 Task: Create new contact,   with mail id: 'EleanorGreen@Guerrillamail.com', first name: 'Eleanor', Last name: 'Green', Job Title: Network Administrator, Phone number (801) 555-1234. Change life cycle stage to  'Lead' and lead status to 'New'. Add new company to the associated contact: www.phillips66.com and type: Prospect. Logged in from softage.6@softage.net
Action: Mouse moved to (101, 81)
Screenshot: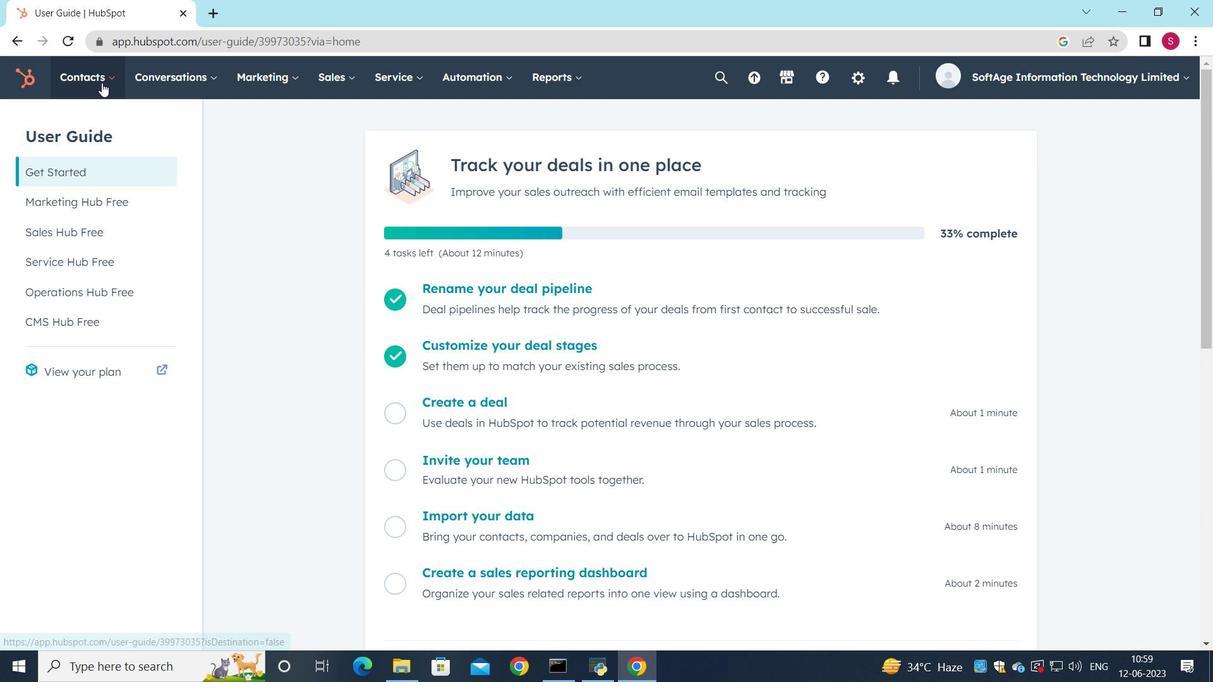 
Action: Mouse pressed left at (101, 81)
Screenshot: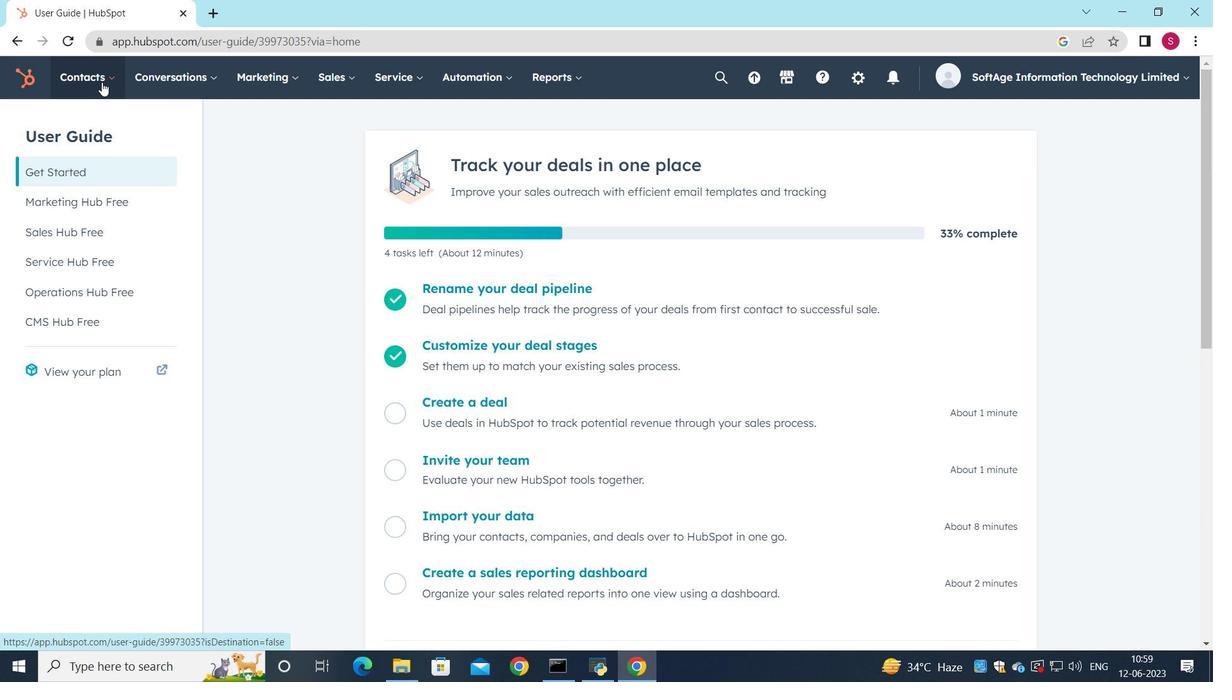
Action: Mouse moved to (115, 126)
Screenshot: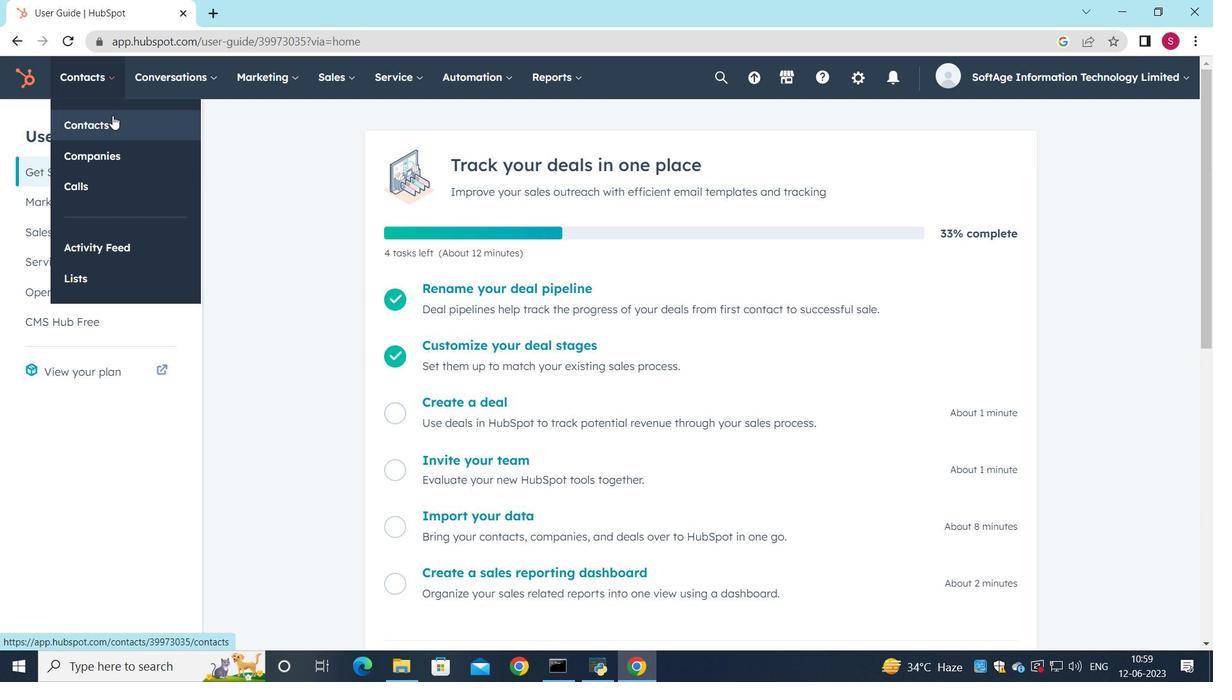 
Action: Mouse pressed left at (115, 126)
Screenshot: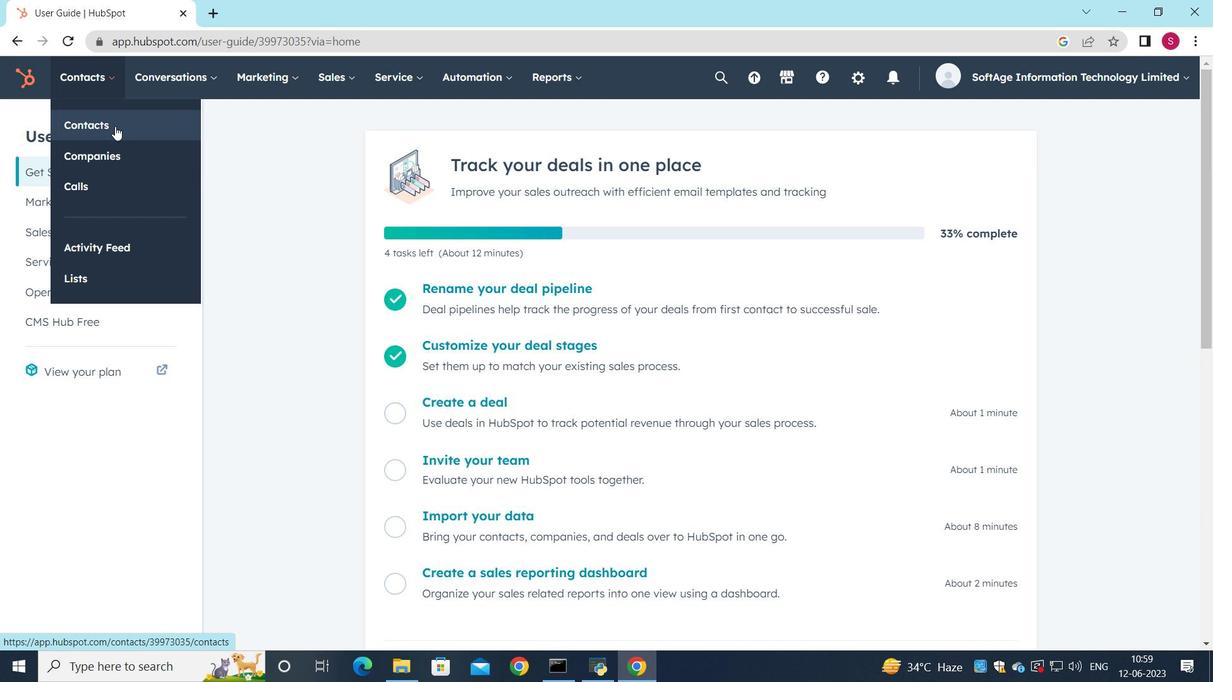 
Action: Mouse moved to (1103, 128)
Screenshot: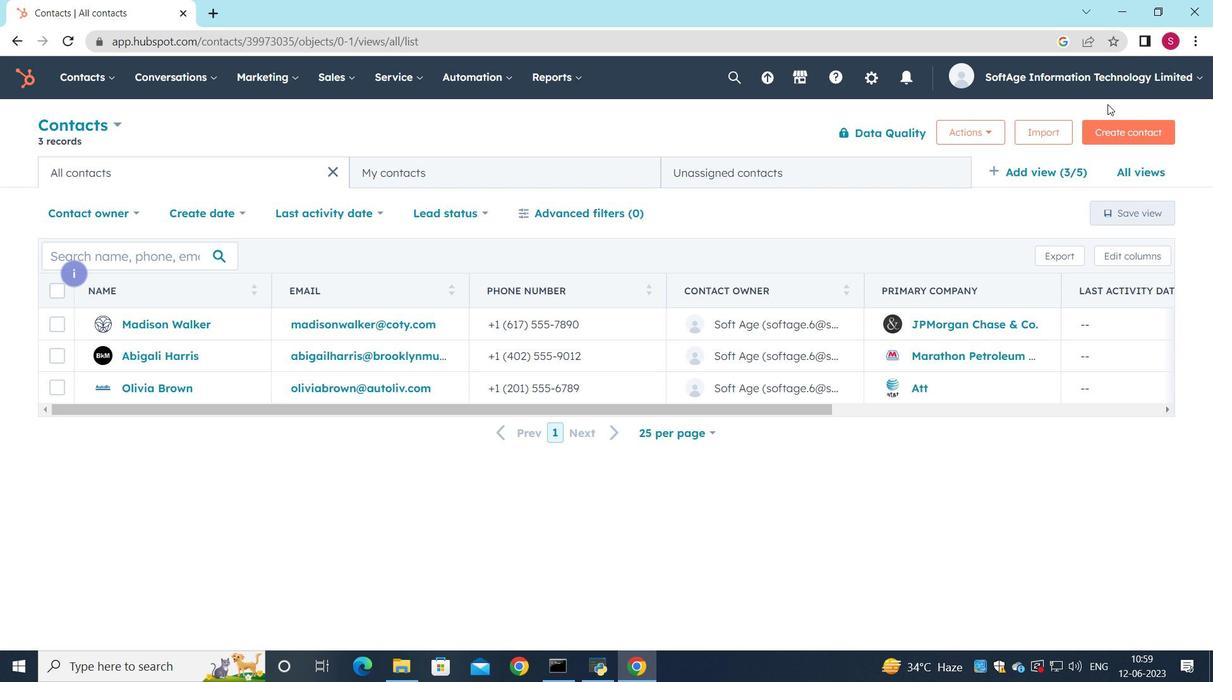 
Action: Mouse pressed left at (1103, 128)
Screenshot: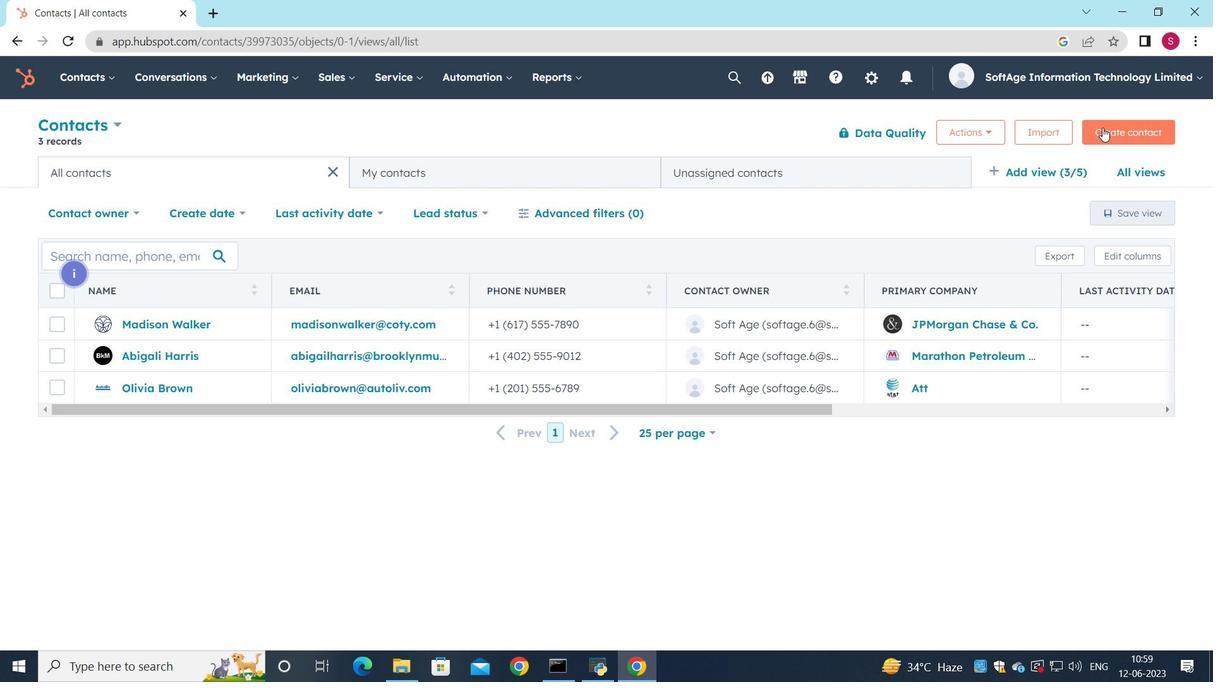 
Action: Mouse moved to (936, 208)
Screenshot: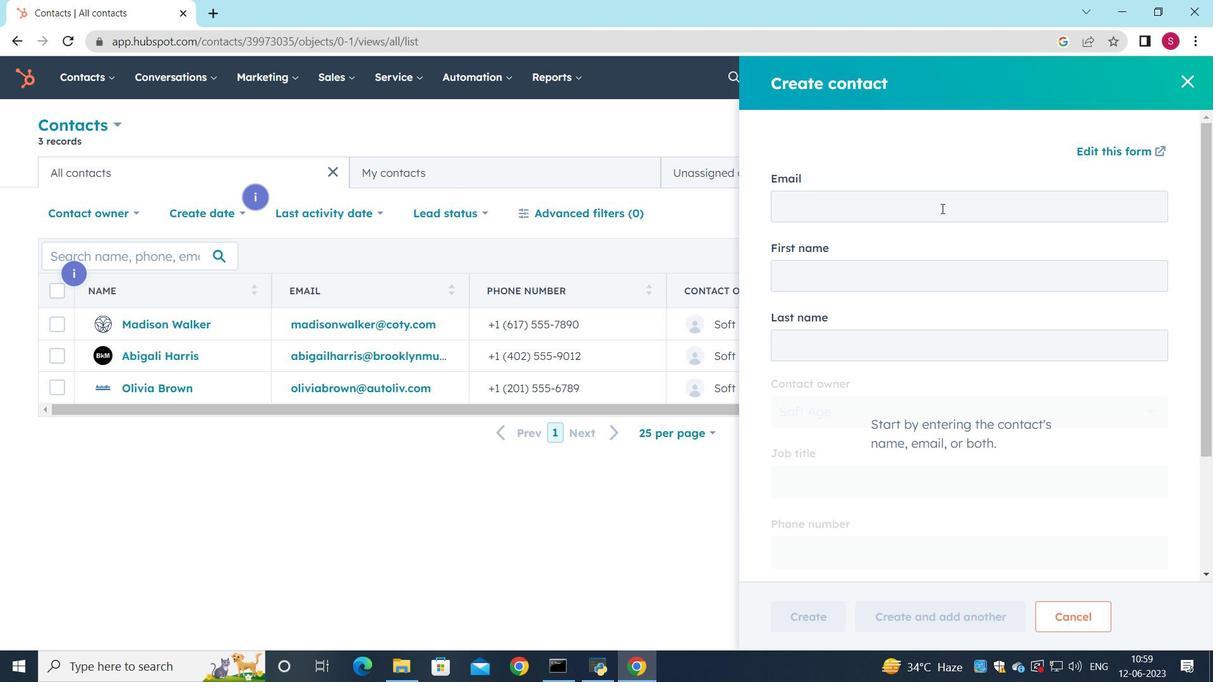 
Action: Mouse pressed left at (936, 208)
Screenshot: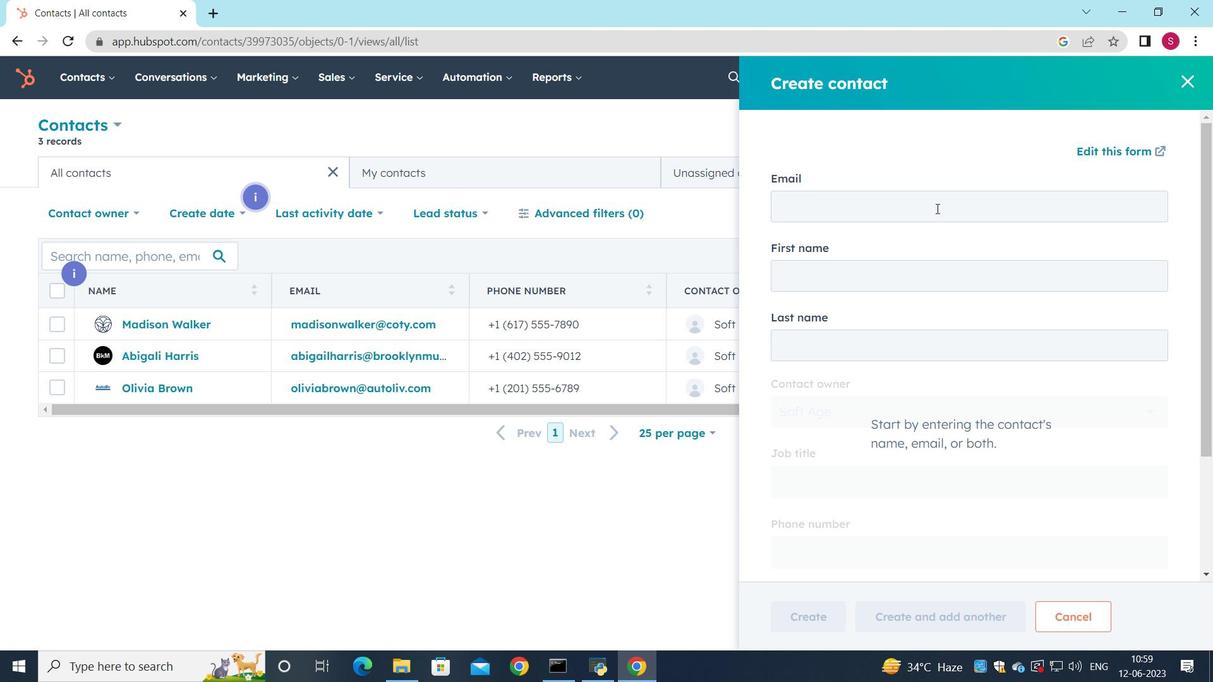 
Action: Key pressed <Key.shift><Key.shift><Key.shift><Key.shift>Eleanor<Key.shift><Key.shift><Key.shift><Key.shift>Green<Key.shift><Key.shift><Key.shift><Key.shift><Key.shift><Key.shift><Key.shift><Key.shift><Key.shift><Key.shift><Key.shift><Key.shift>@<Key.shift>Guerillamail.com
Screenshot: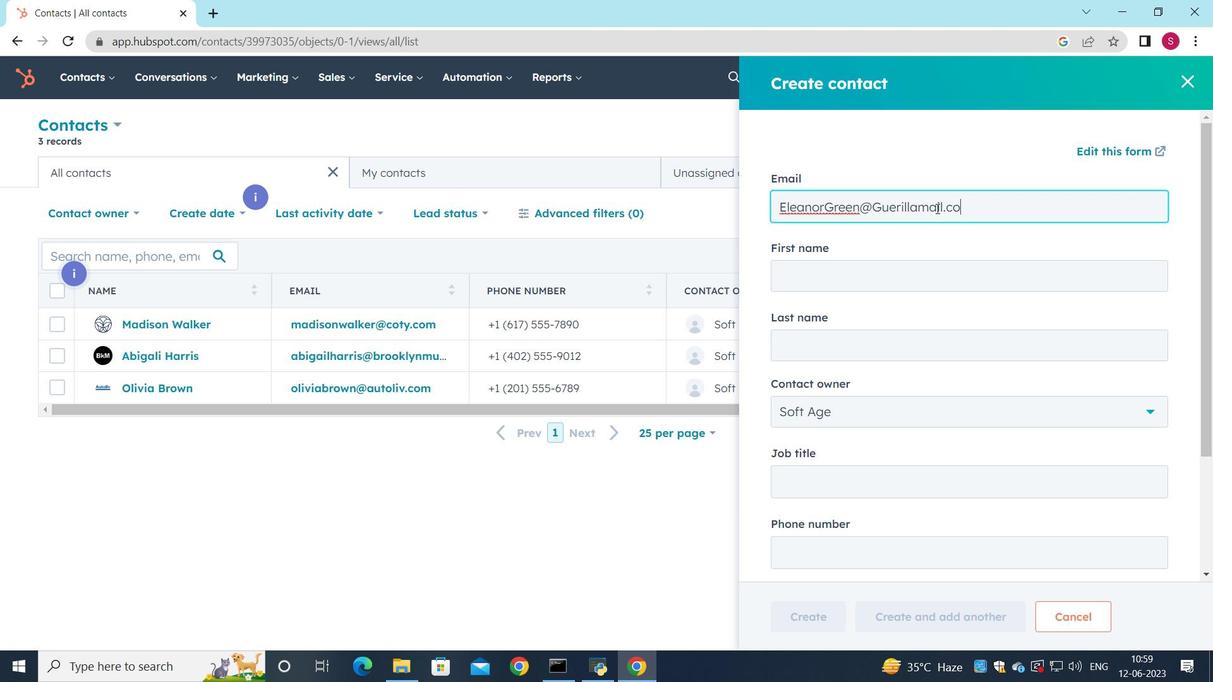 
Action: Mouse moved to (880, 275)
Screenshot: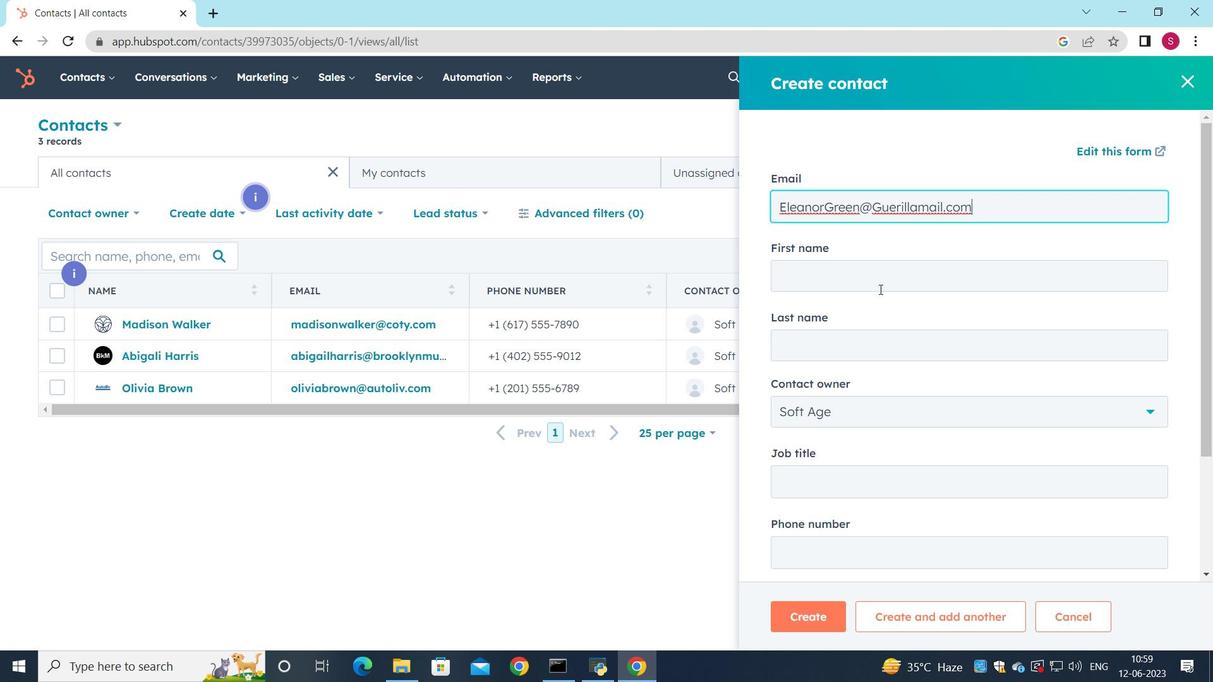 
Action: Mouse pressed left at (880, 275)
Screenshot: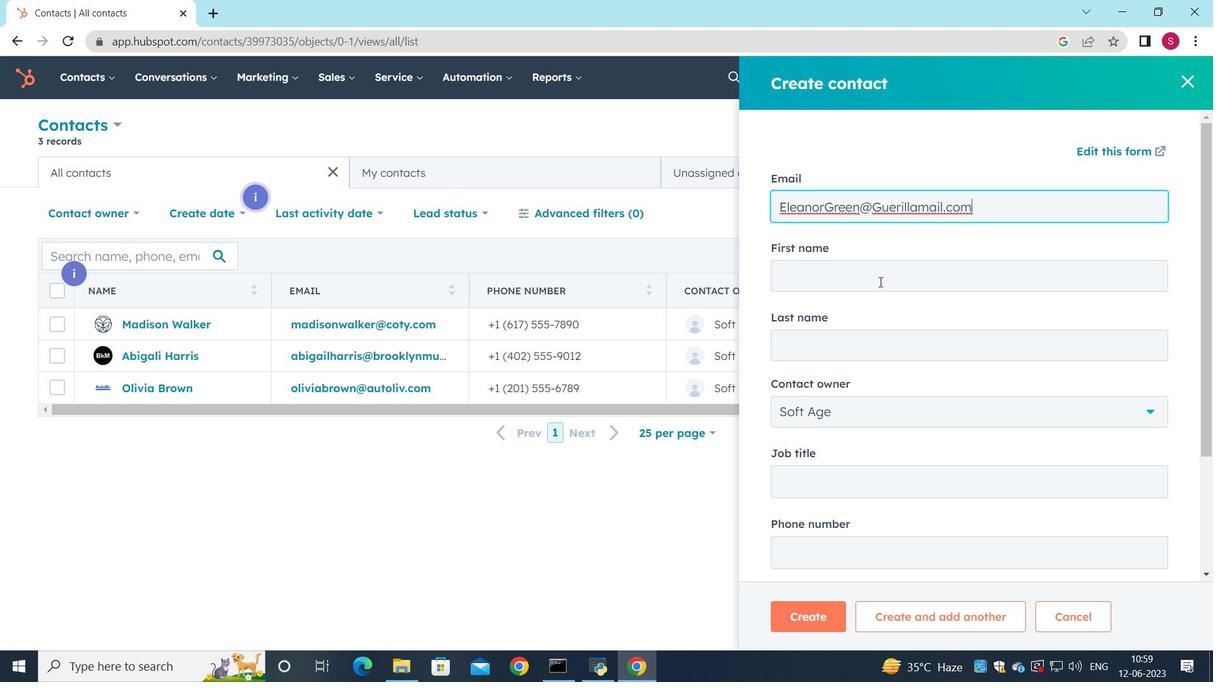 
Action: Key pressed <Key.shift><Key.shift><Key.shift>Eleanor<Key.shift>Green<Key.backspace><Key.backspace><Key.backspace><Key.backspace><Key.backspace>
Screenshot: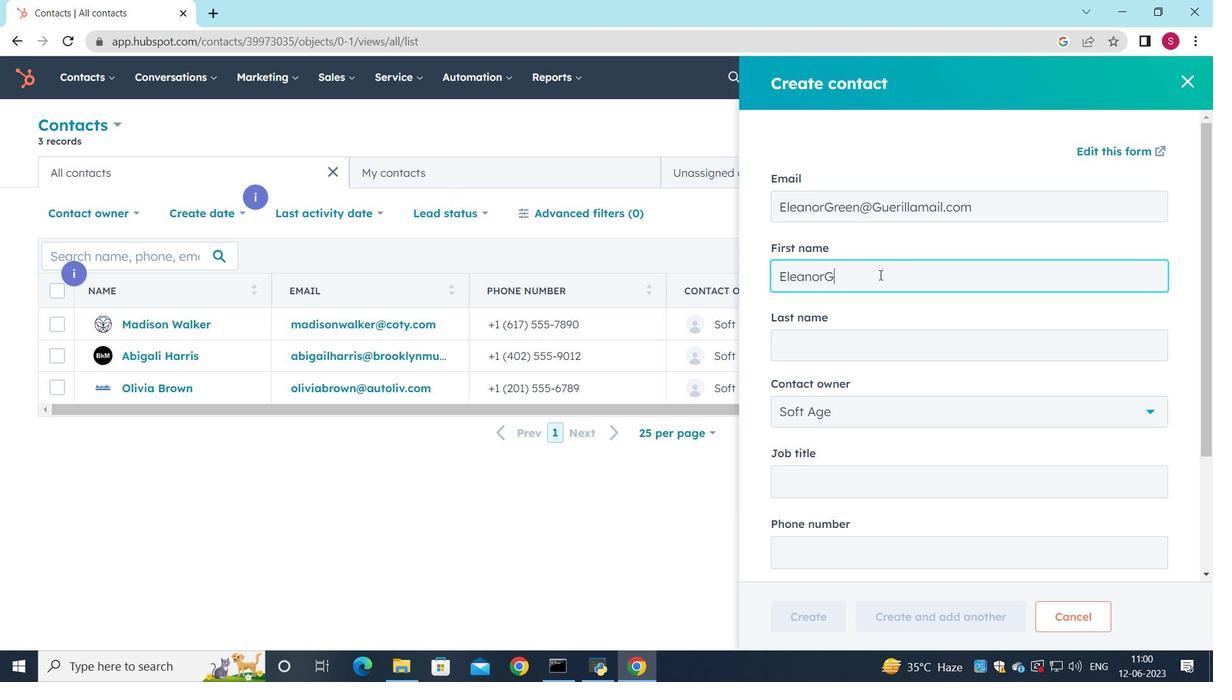 
Action: Mouse moved to (837, 338)
Screenshot: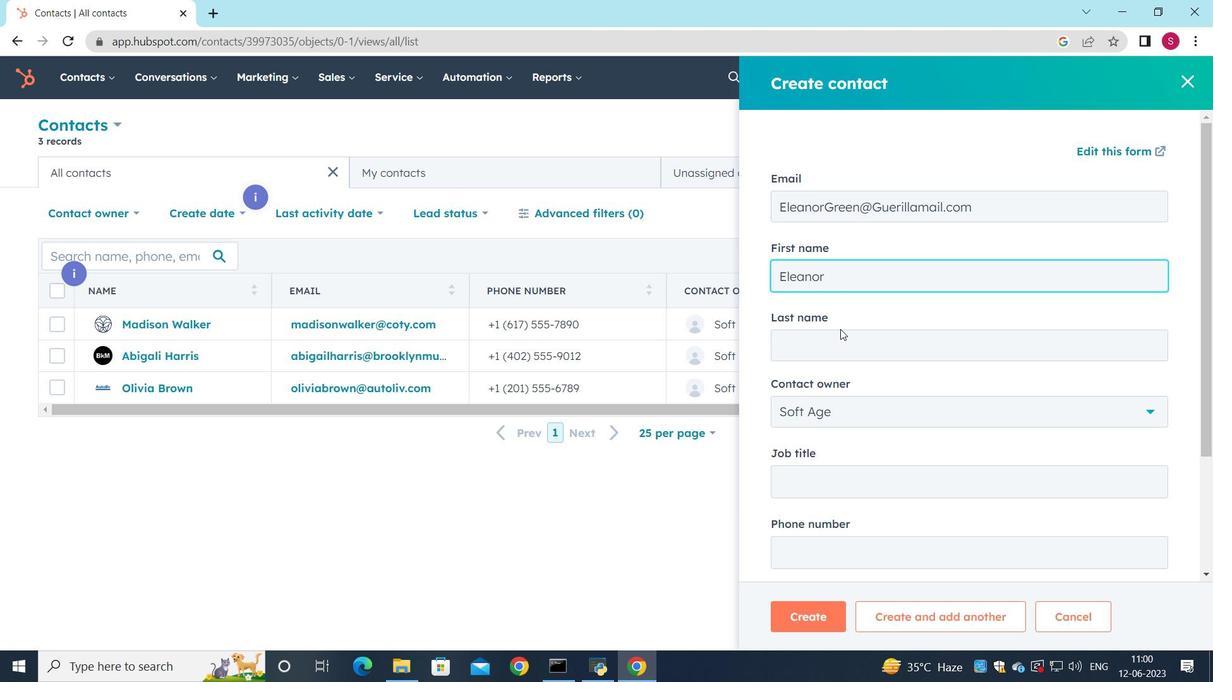 
Action: Mouse pressed left at (837, 338)
Screenshot: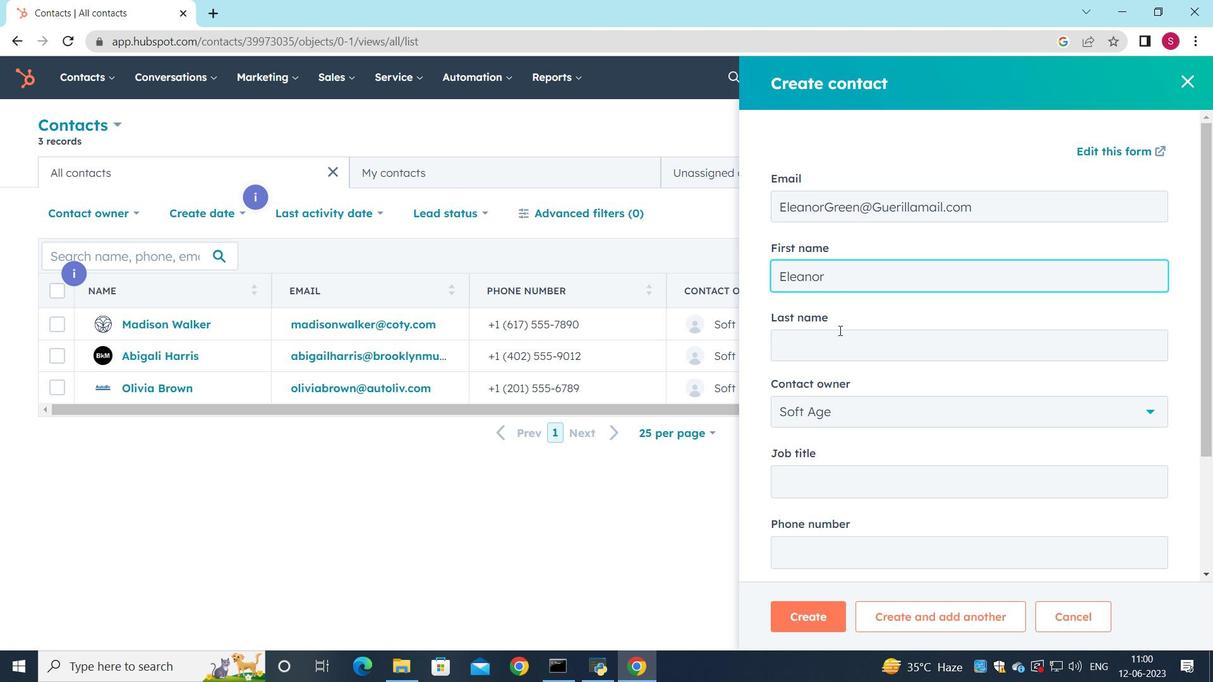 
Action: Key pressed <Key.shift>Green
Screenshot: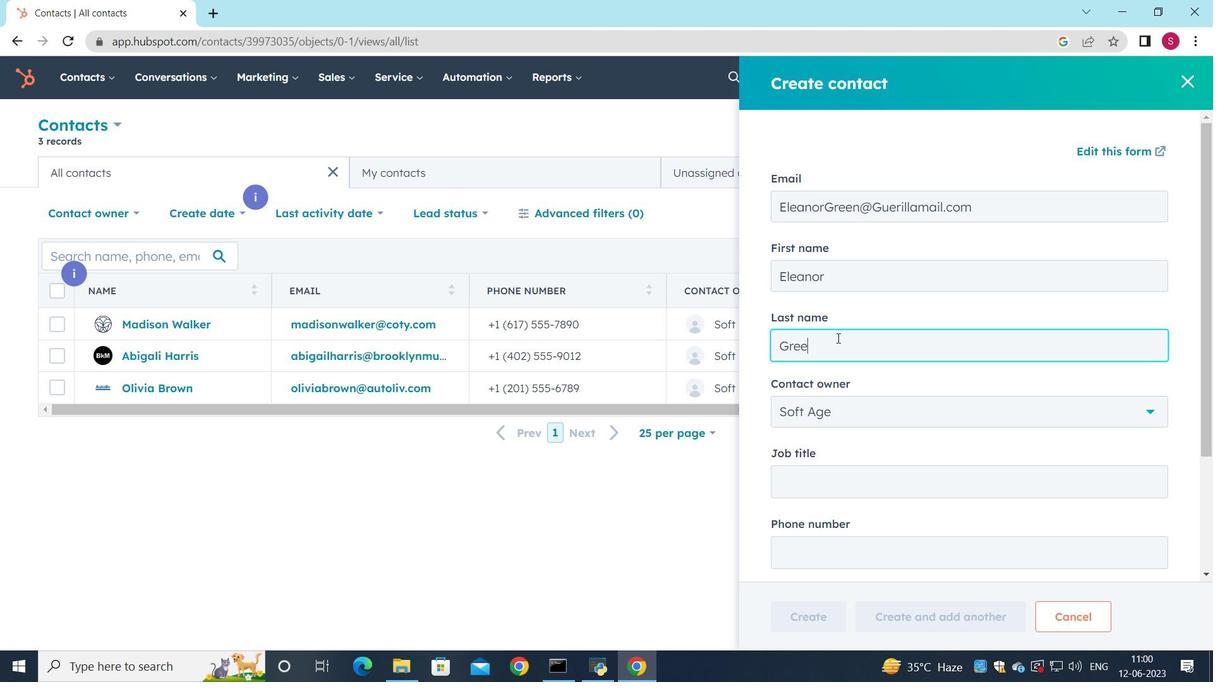 
Action: Mouse scrolled (837, 337) with delta (0, 0)
Screenshot: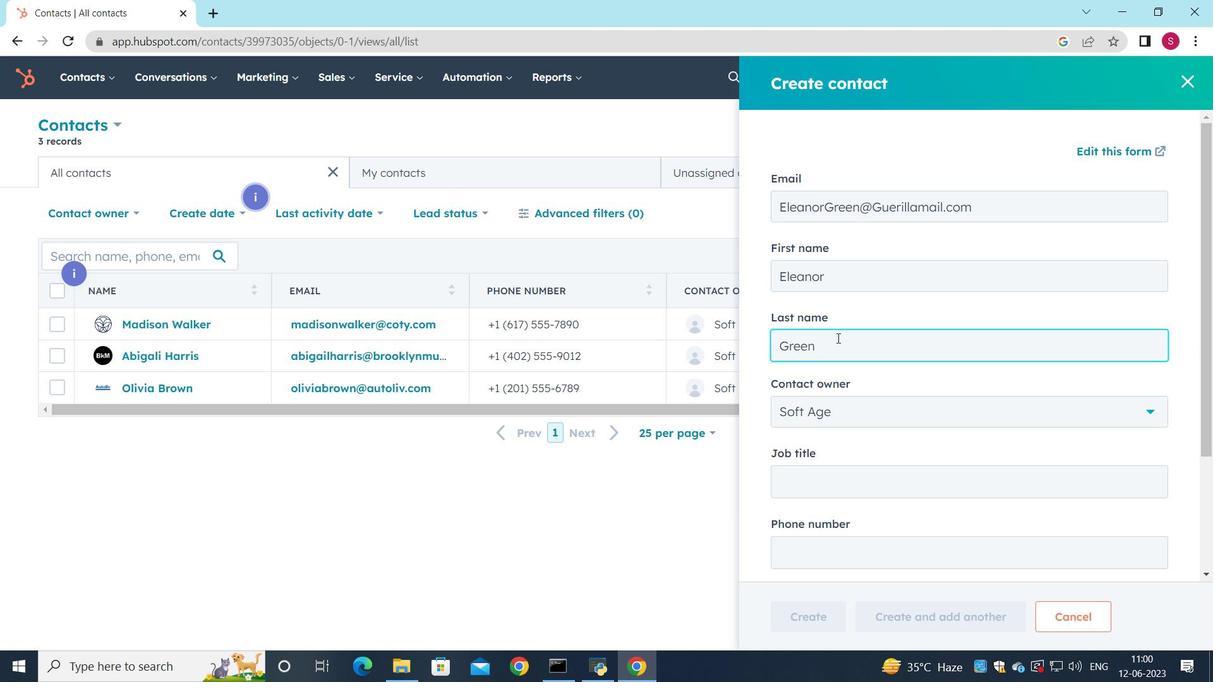 
Action: Mouse scrolled (837, 337) with delta (0, 0)
Screenshot: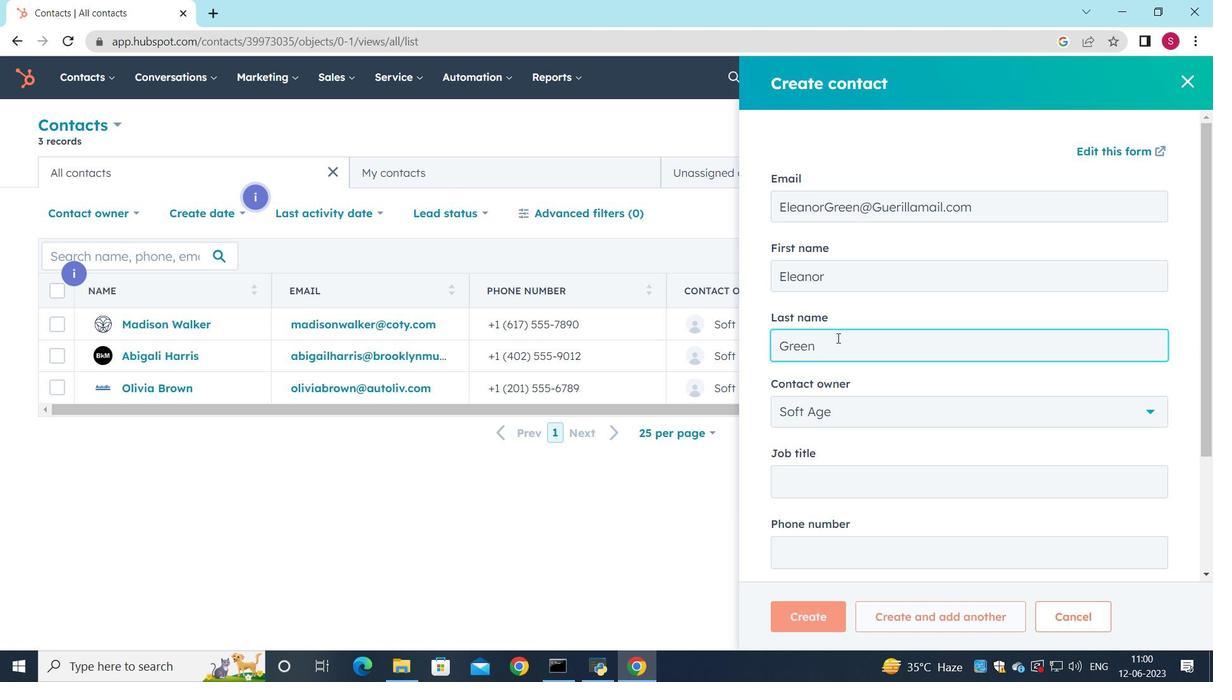
Action: Mouse moved to (835, 321)
Screenshot: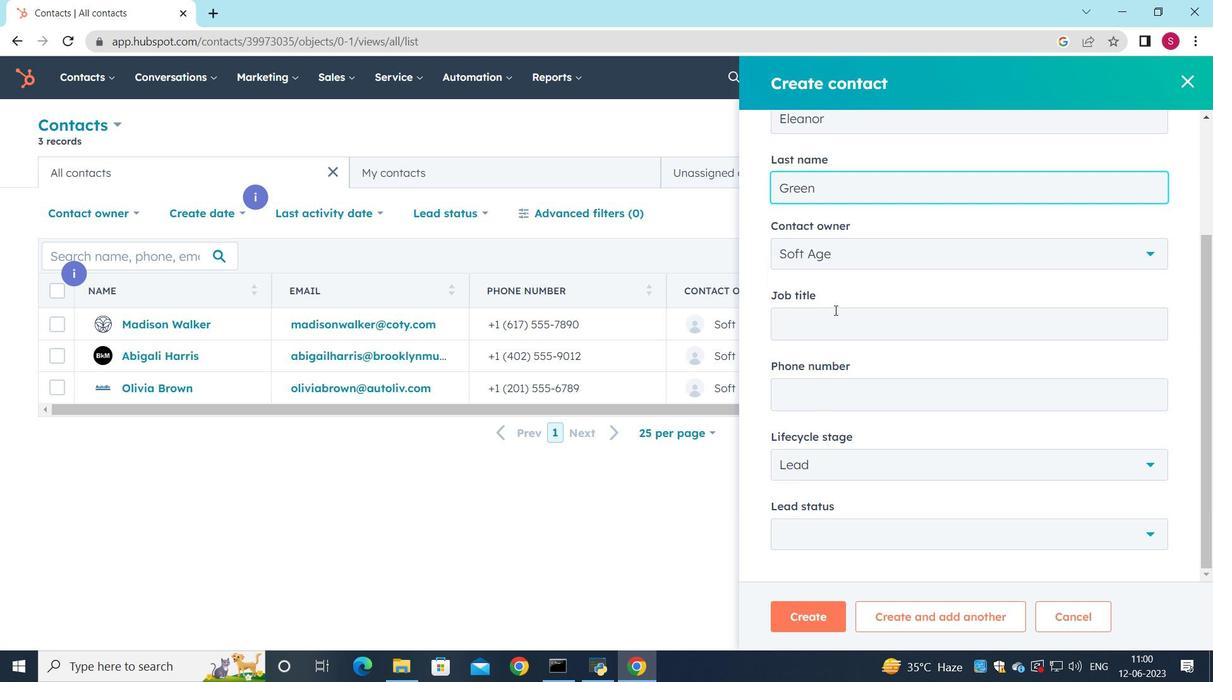
Action: Mouse pressed left at (835, 321)
Screenshot: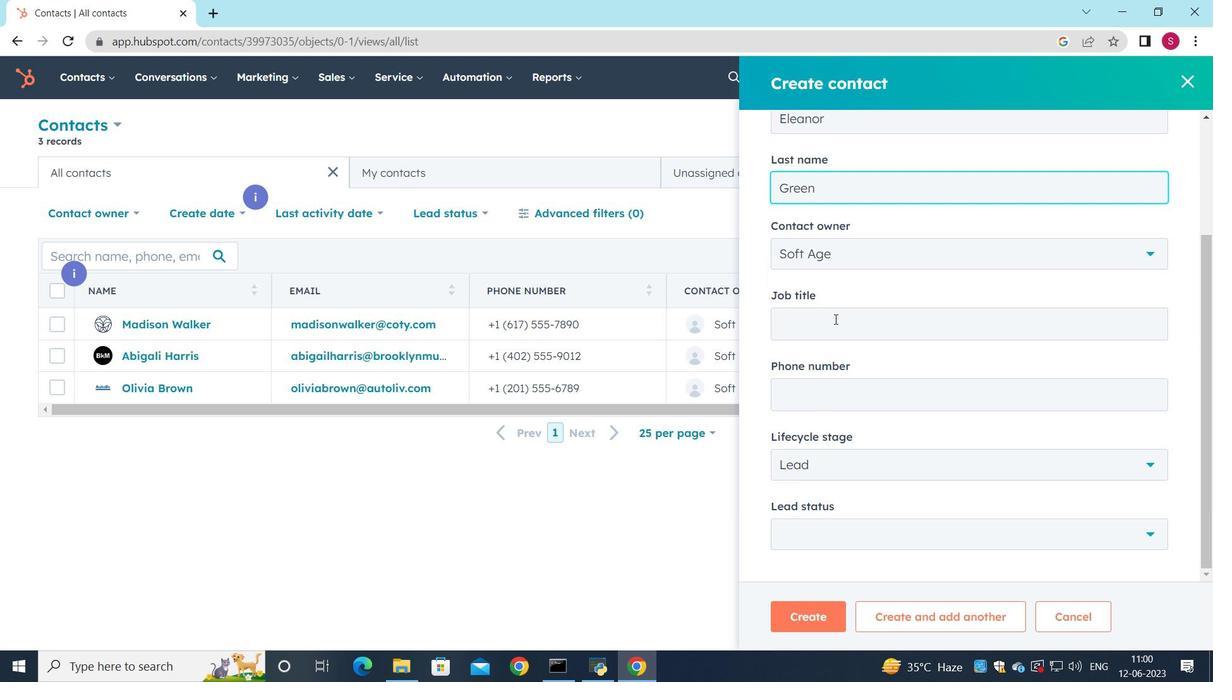 
Action: Key pressed <Key.shift>Network<Key.space><Key.shift>Adminstrator
Screenshot: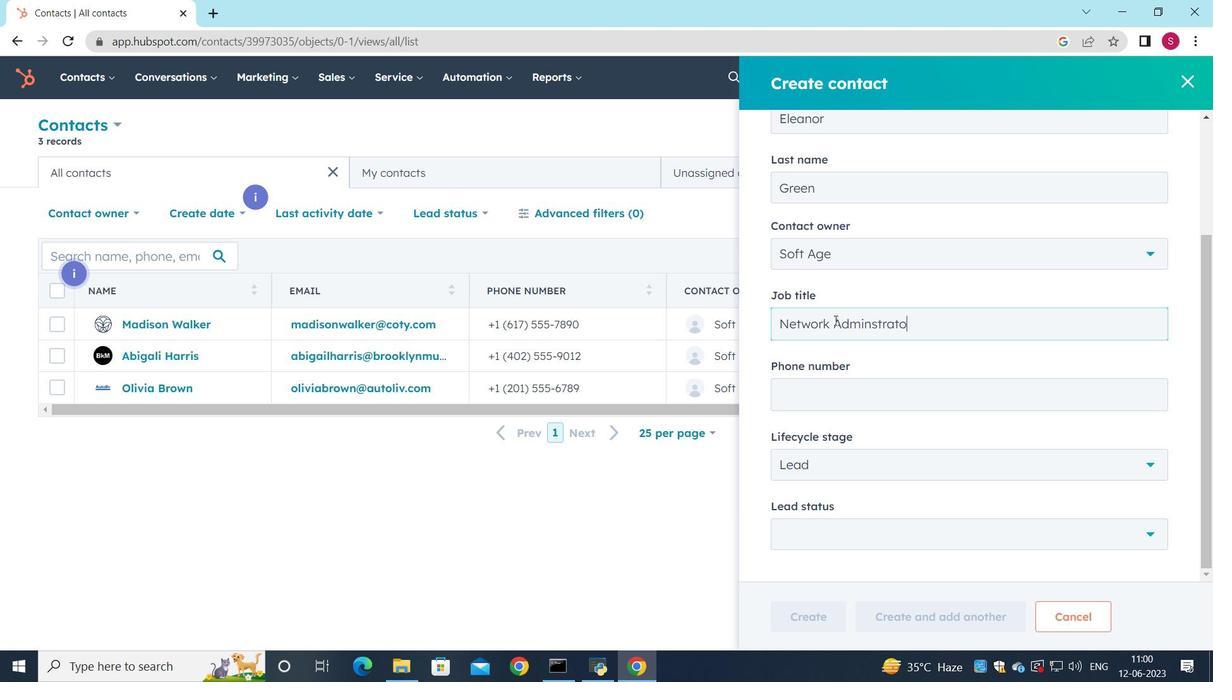 
Action: Mouse moved to (843, 391)
Screenshot: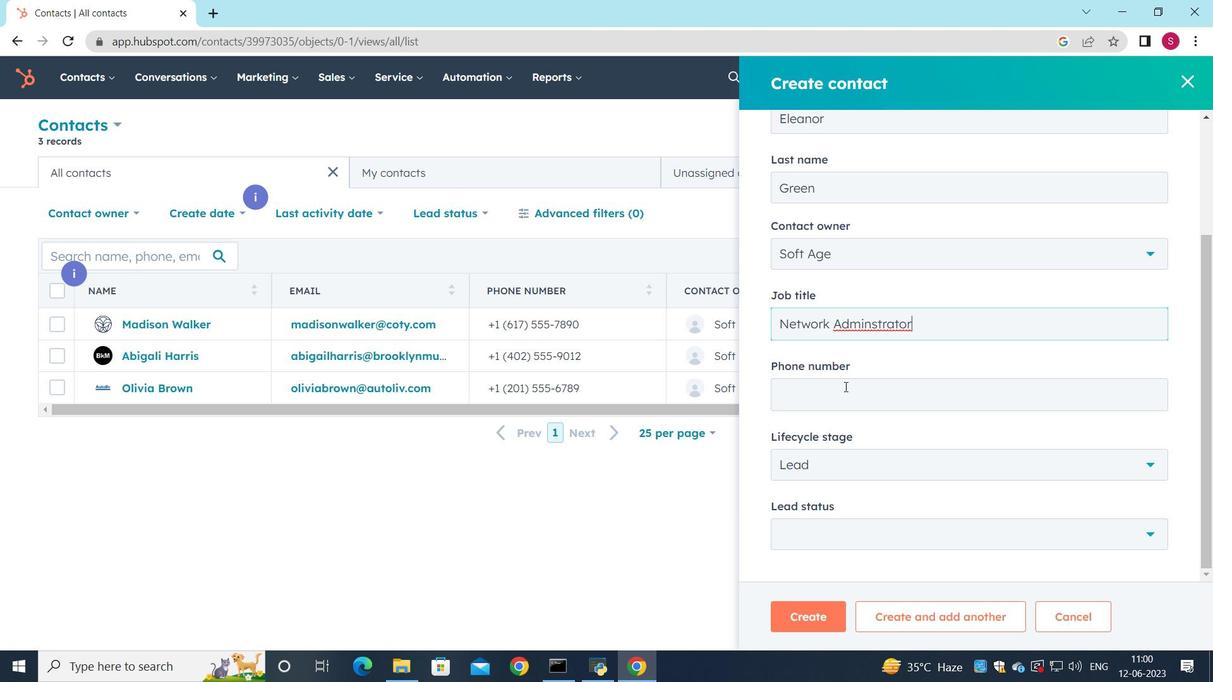 
Action: Mouse pressed left at (843, 391)
Screenshot: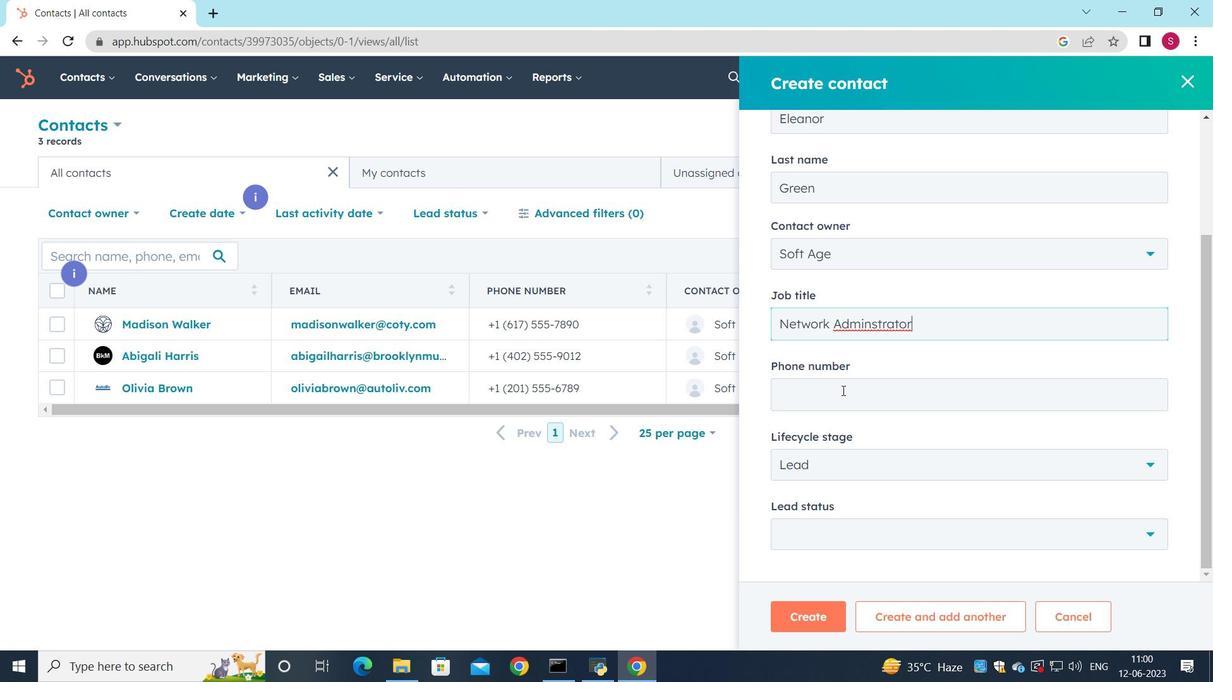 
Action: Key pressed 8015551234
Screenshot: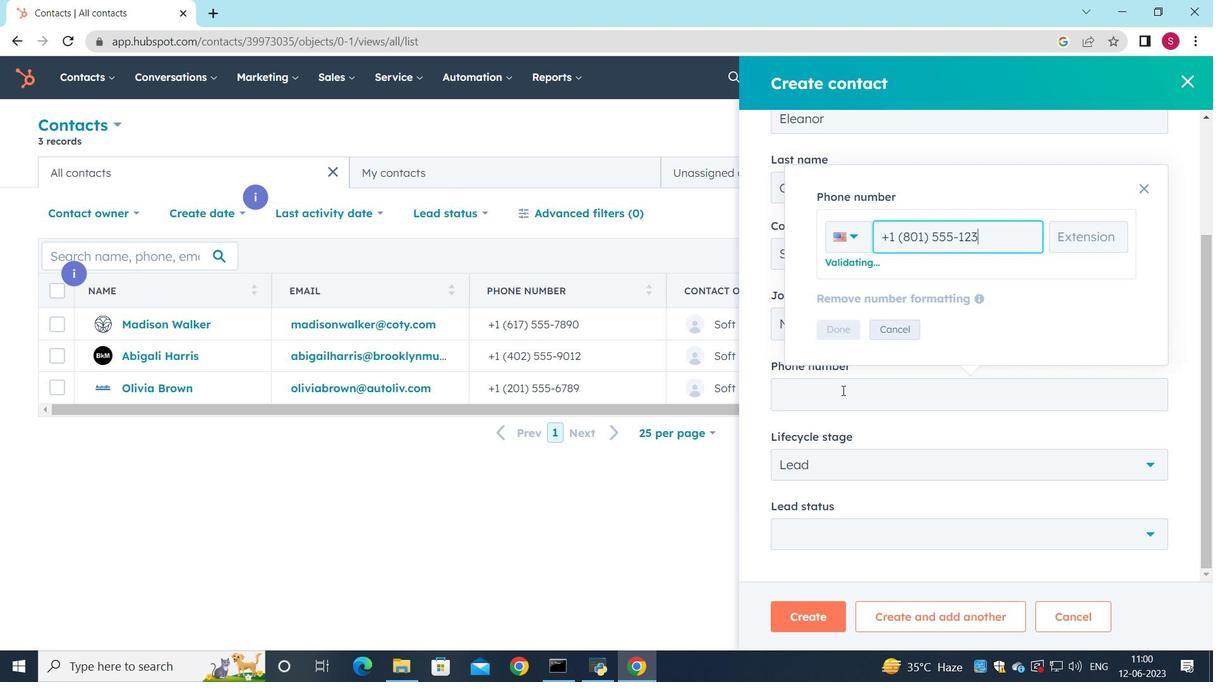 
Action: Mouse moved to (820, 323)
Screenshot: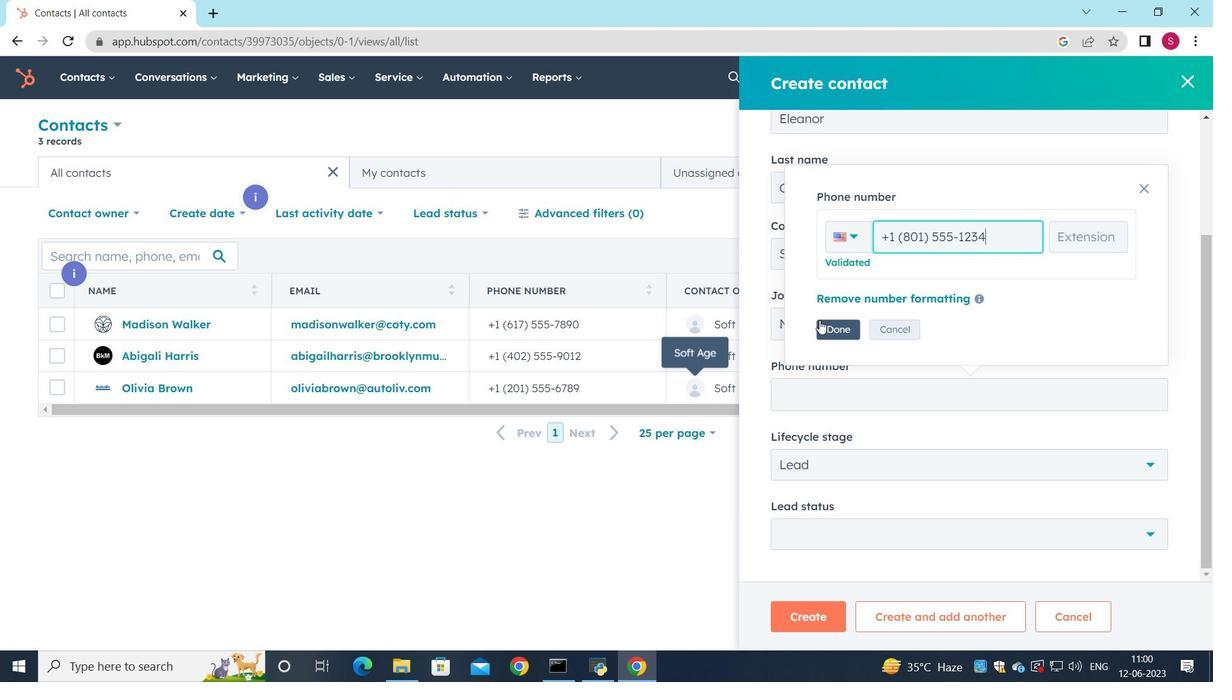 
Action: Mouse pressed left at (820, 323)
Screenshot: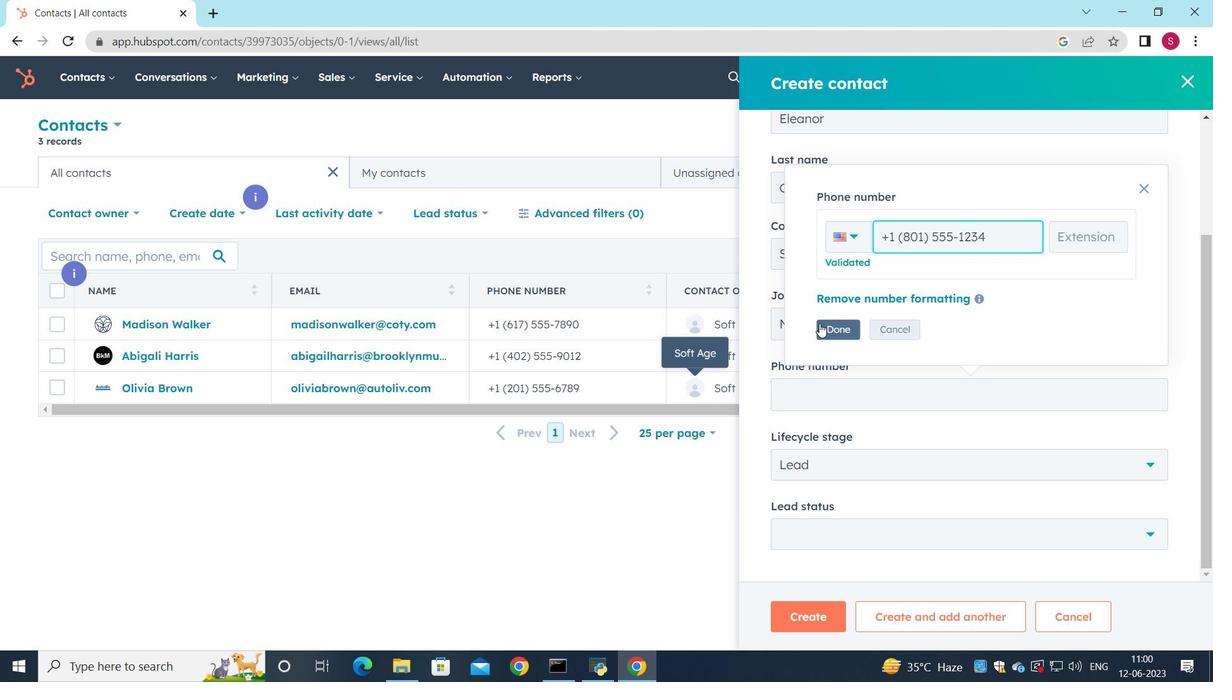 
Action: Mouse moved to (928, 467)
Screenshot: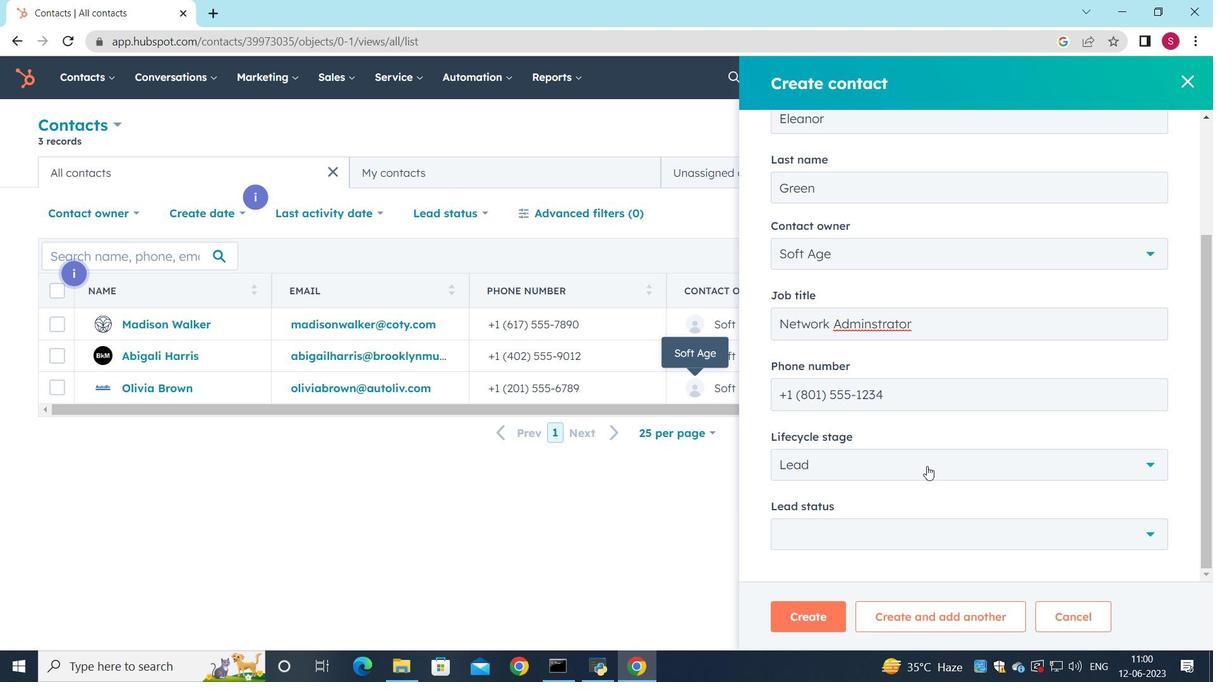 
Action: Mouse scrolled (928, 466) with delta (0, 0)
Screenshot: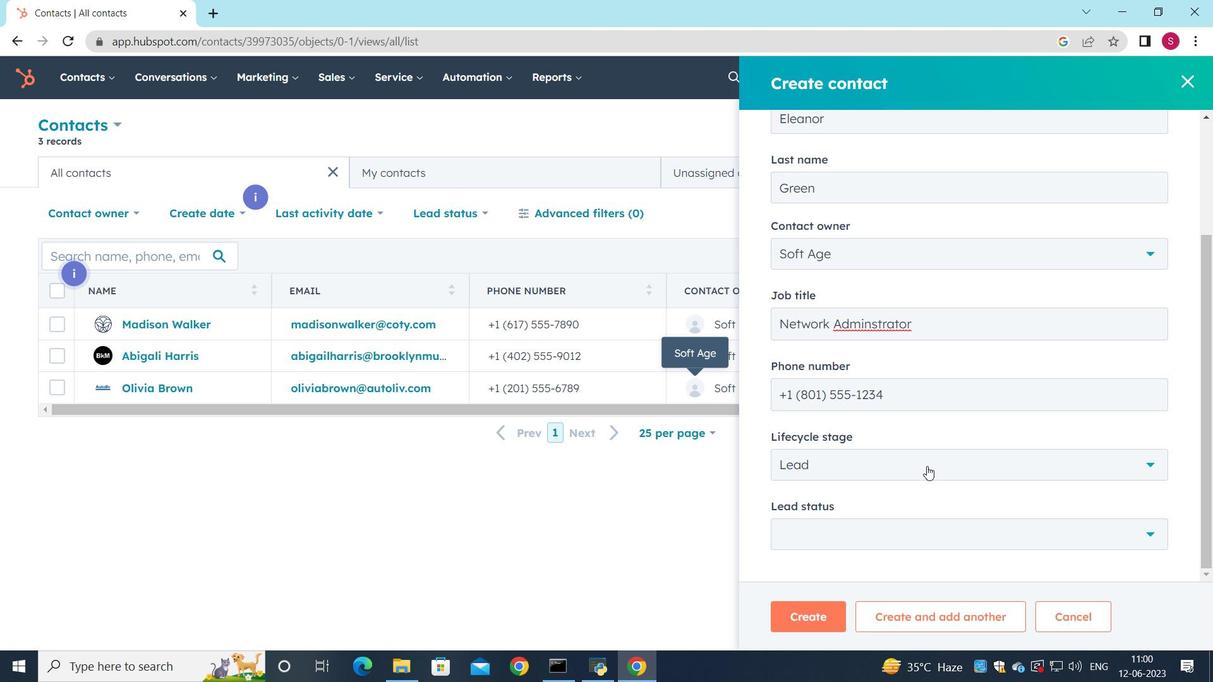 
Action: Mouse scrolled (928, 466) with delta (0, 0)
Screenshot: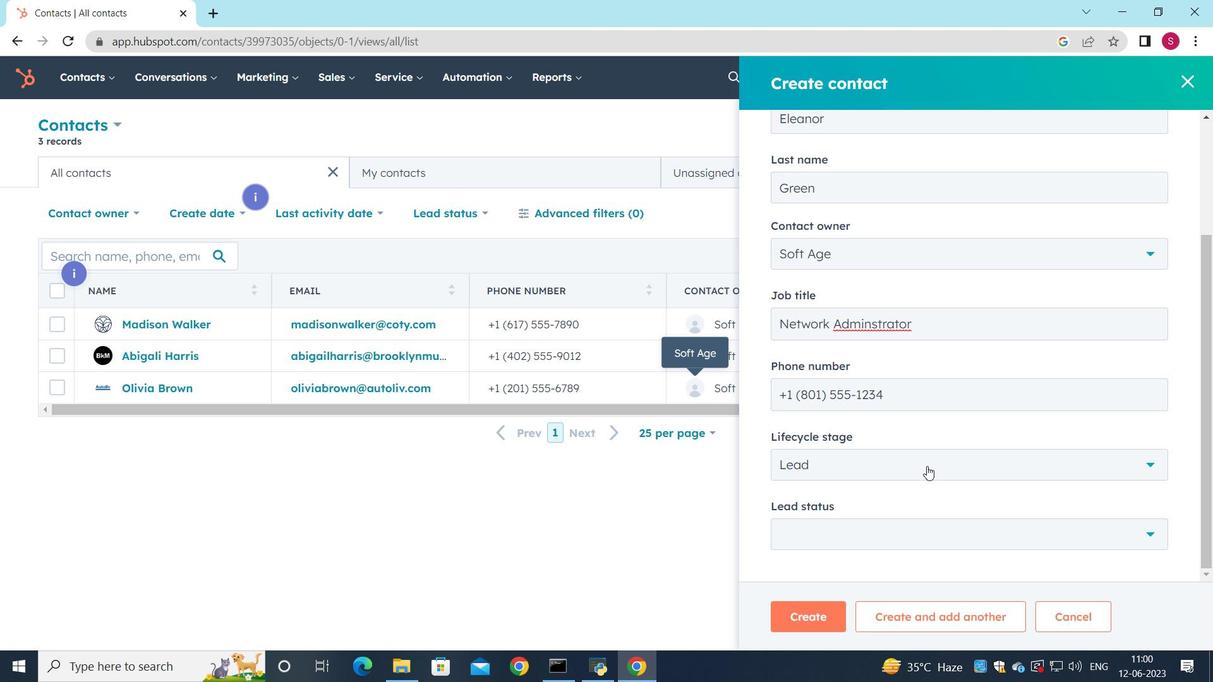 
Action: Mouse moved to (1126, 539)
Screenshot: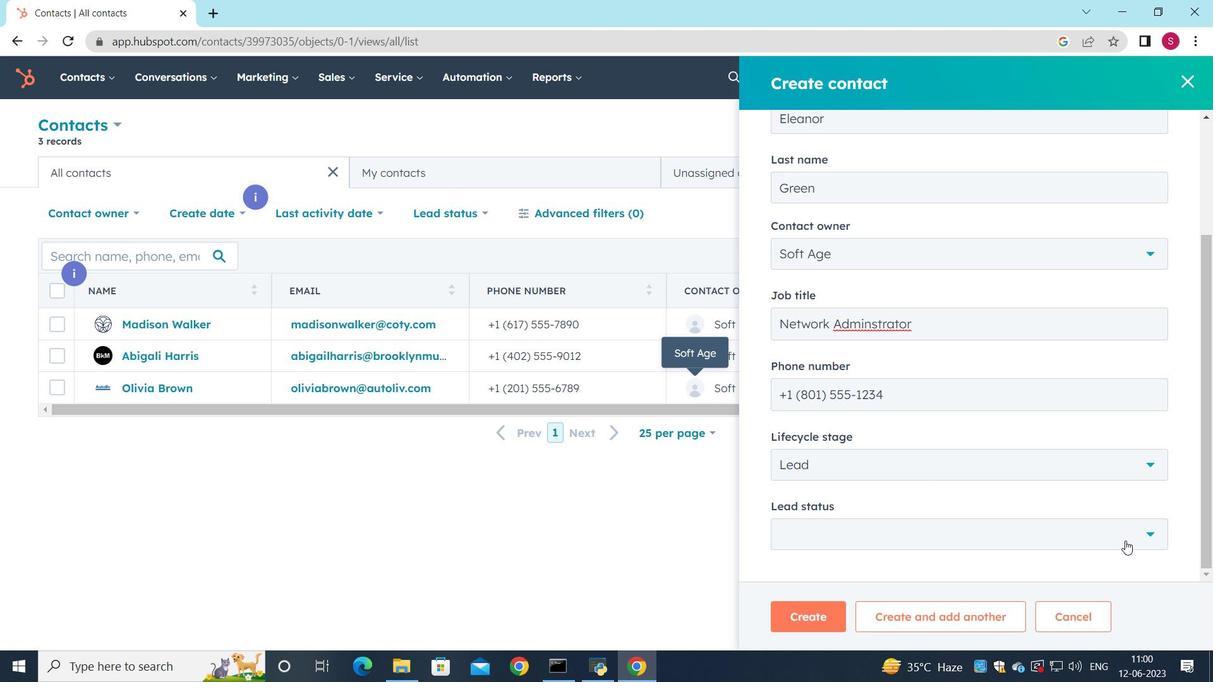 
Action: Mouse pressed left at (1126, 539)
Screenshot: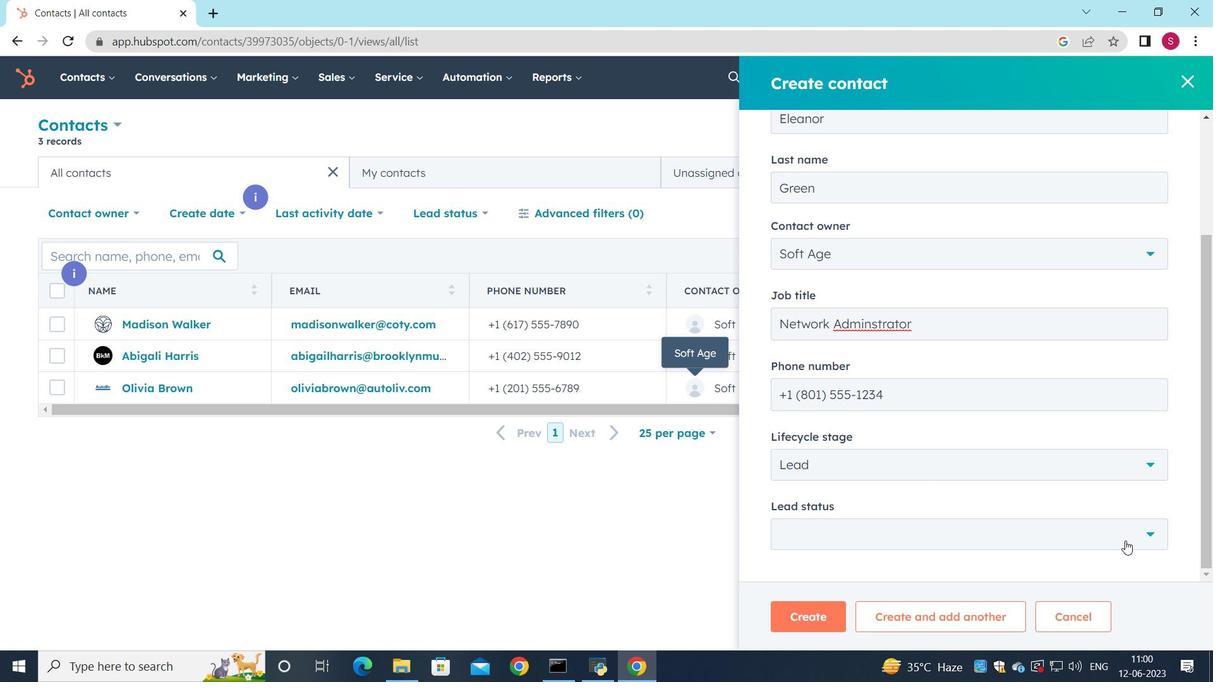 
Action: Mouse moved to (890, 381)
Screenshot: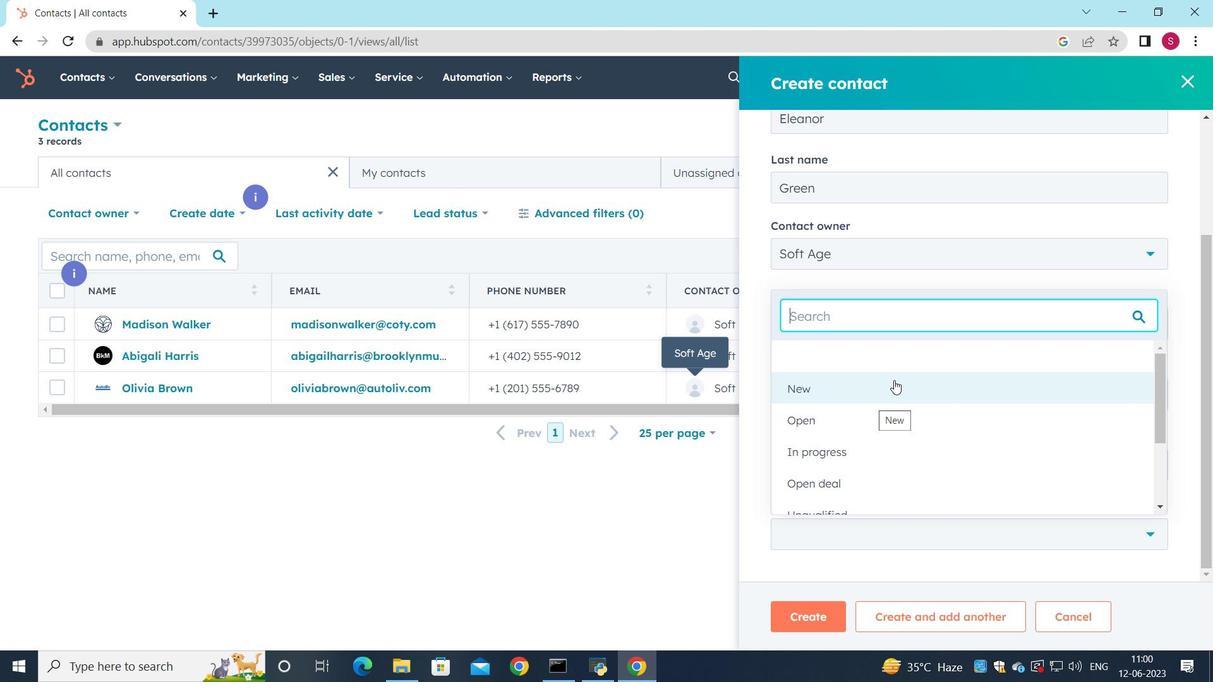 
Action: Mouse pressed left at (890, 381)
Screenshot: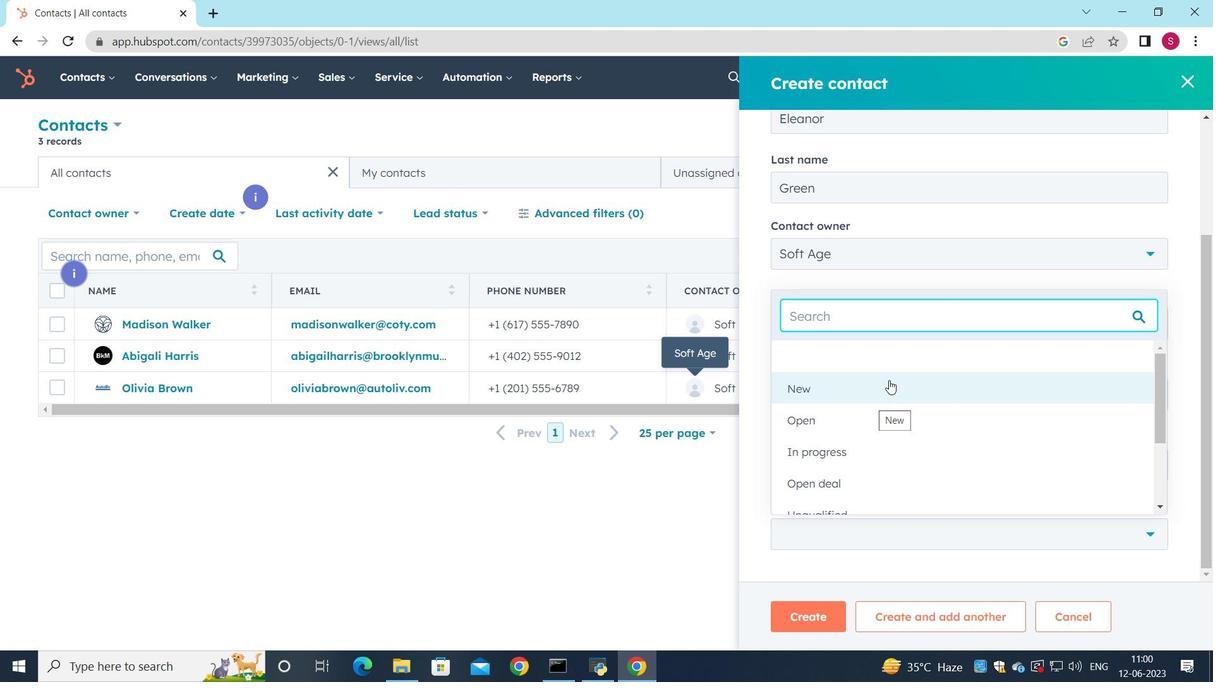 
Action: Mouse moved to (896, 413)
Screenshot: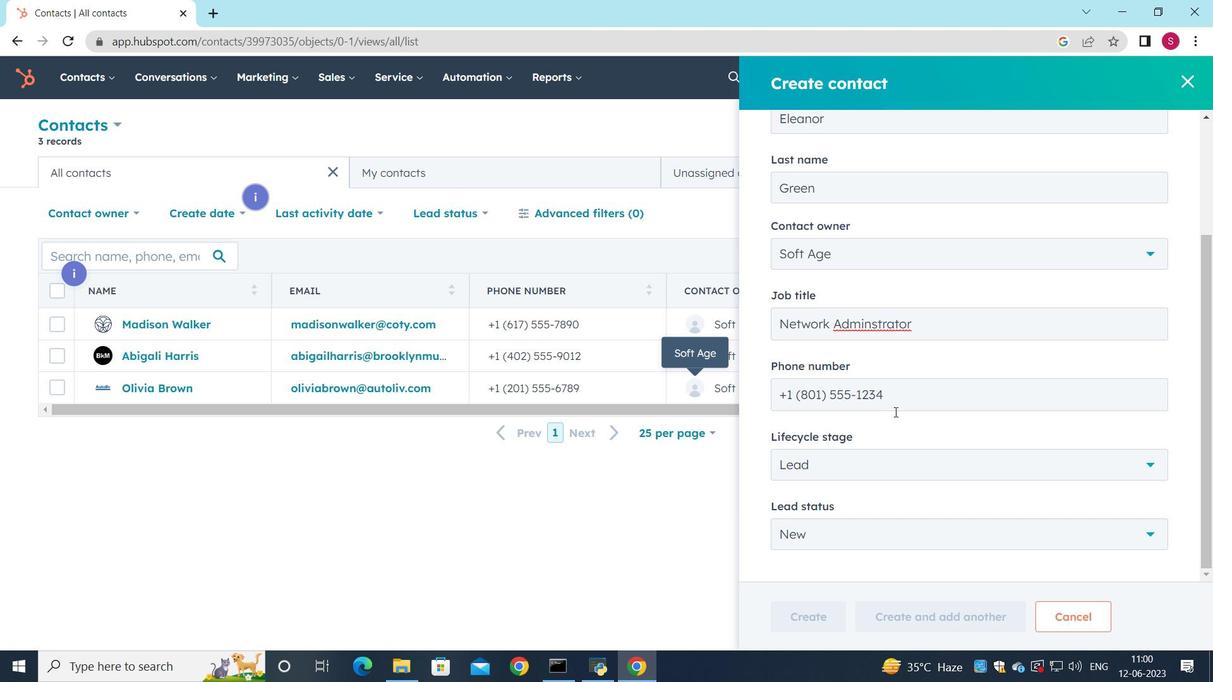 
Action: Mouse scrolled (896, 412) with delta (0, 0)
Screenshot: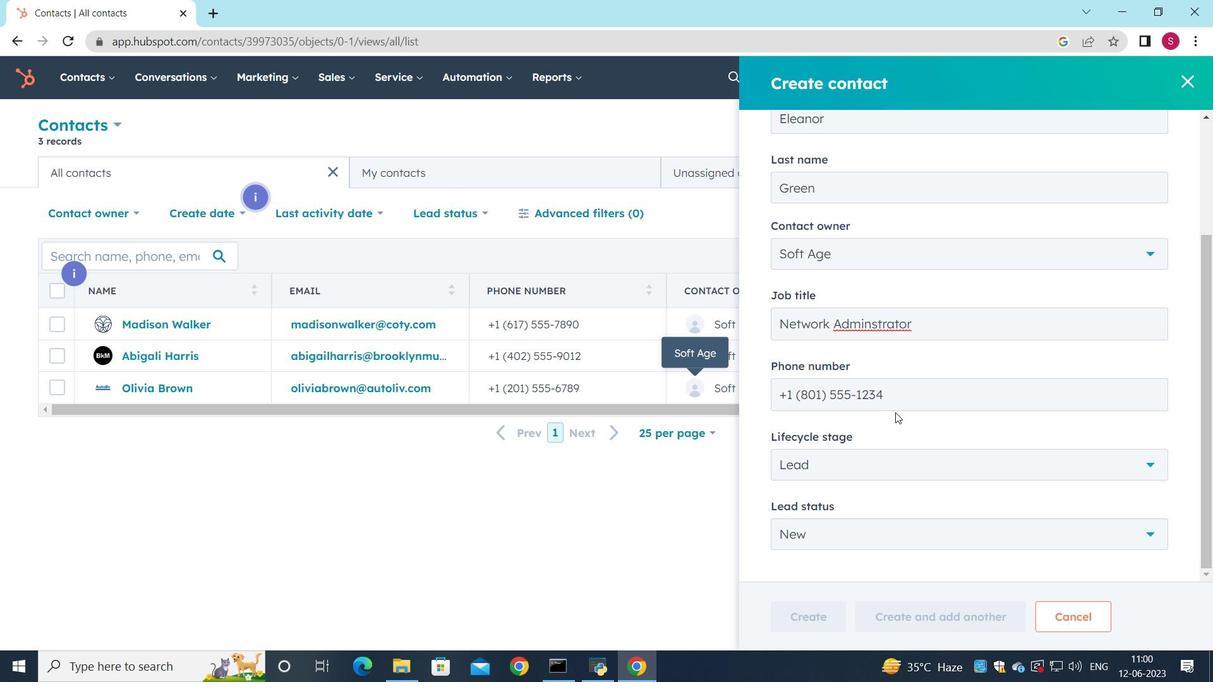 
Action: Mouse moved to (899, 419)
Screenshot: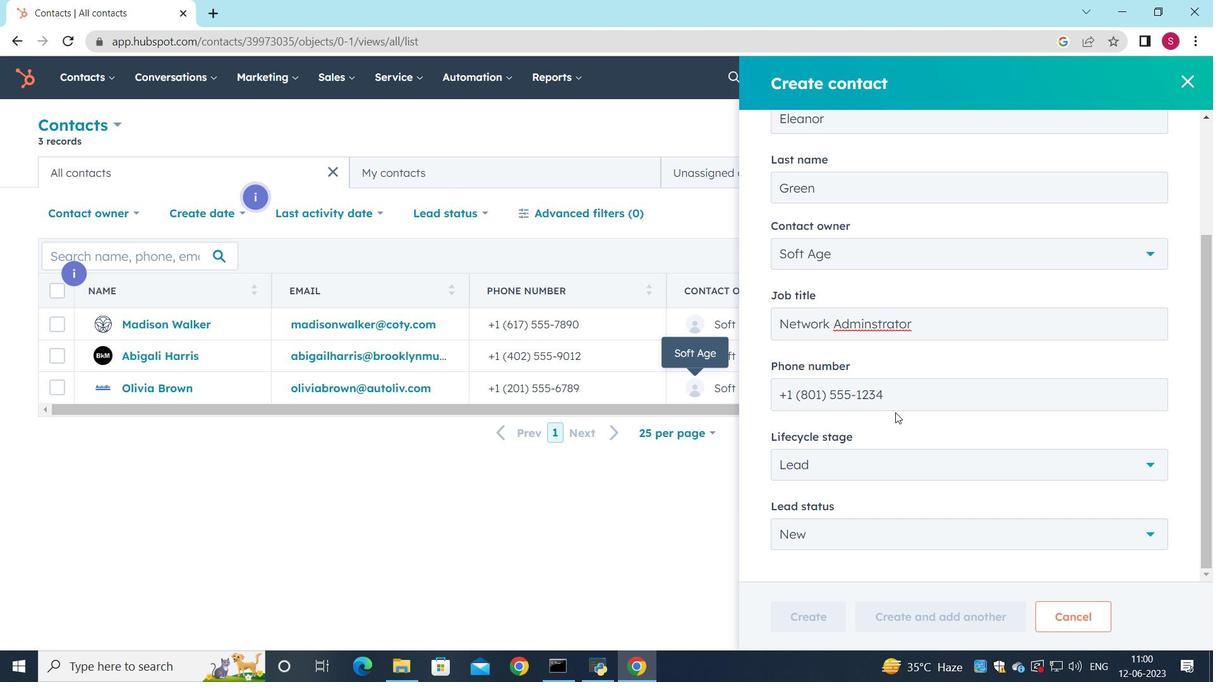 
Action: Mouse scrolled (899, 418) with delta (0, 0)
Screenshot: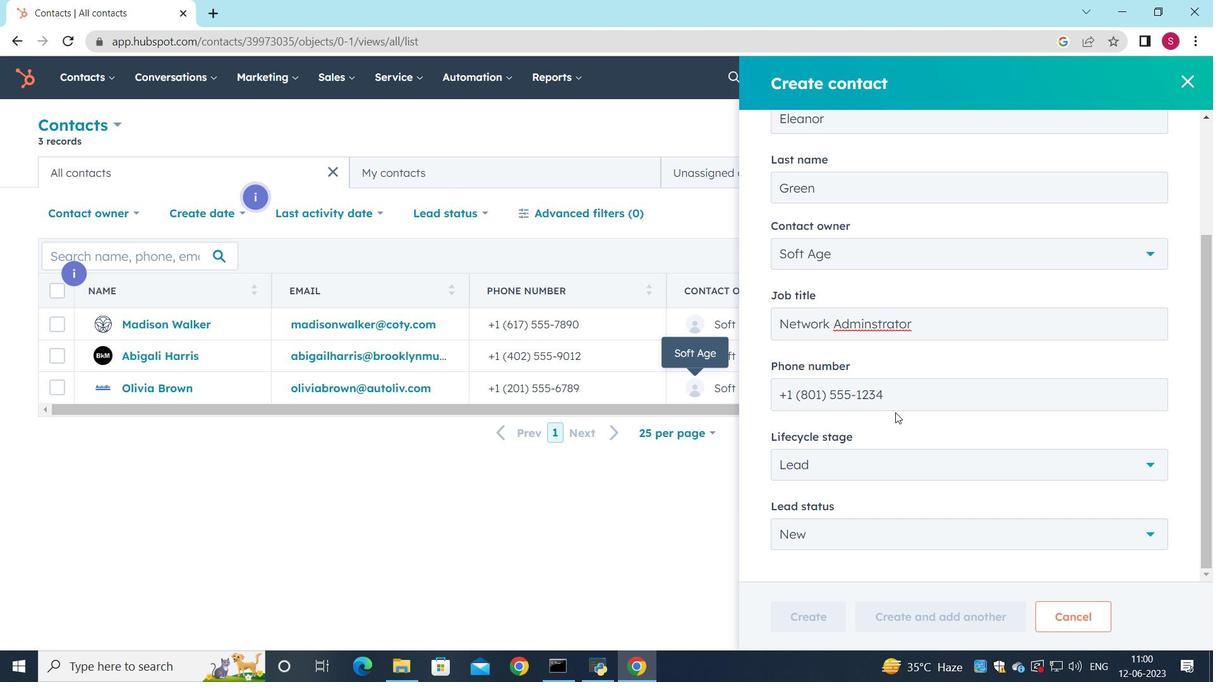 
Action: Mouse moved to (817, 616)
Screenshot: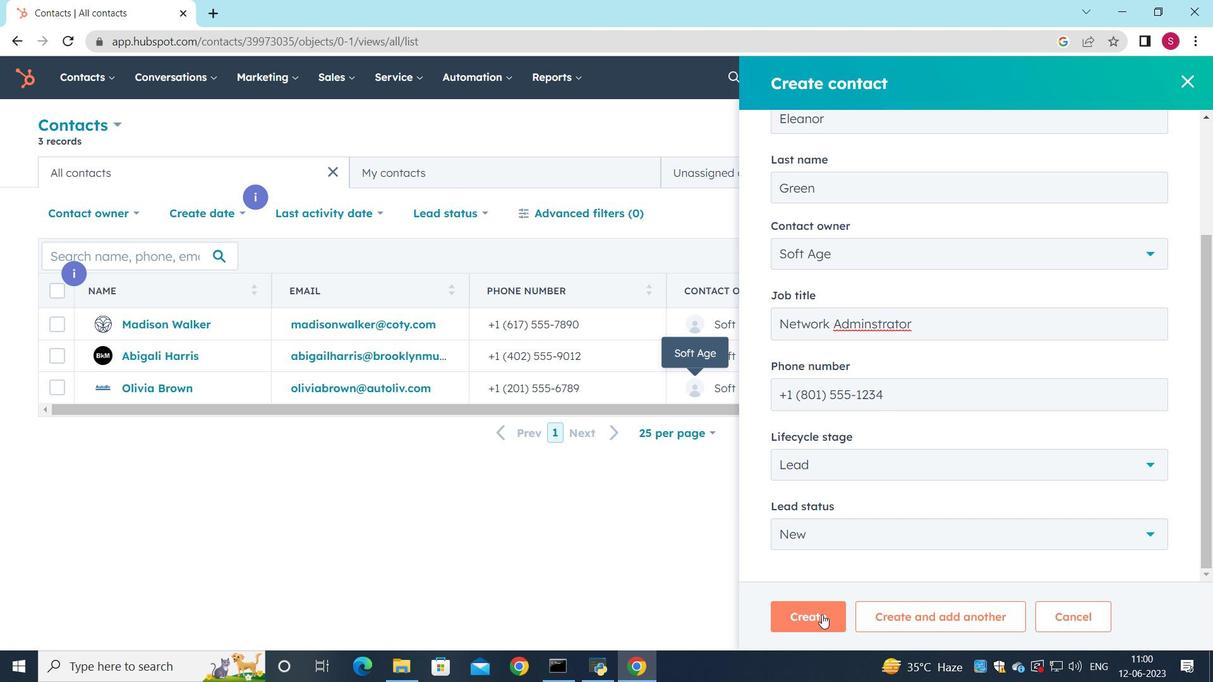 
Action: Mouse pressed left at (817, 616)
Screenshot: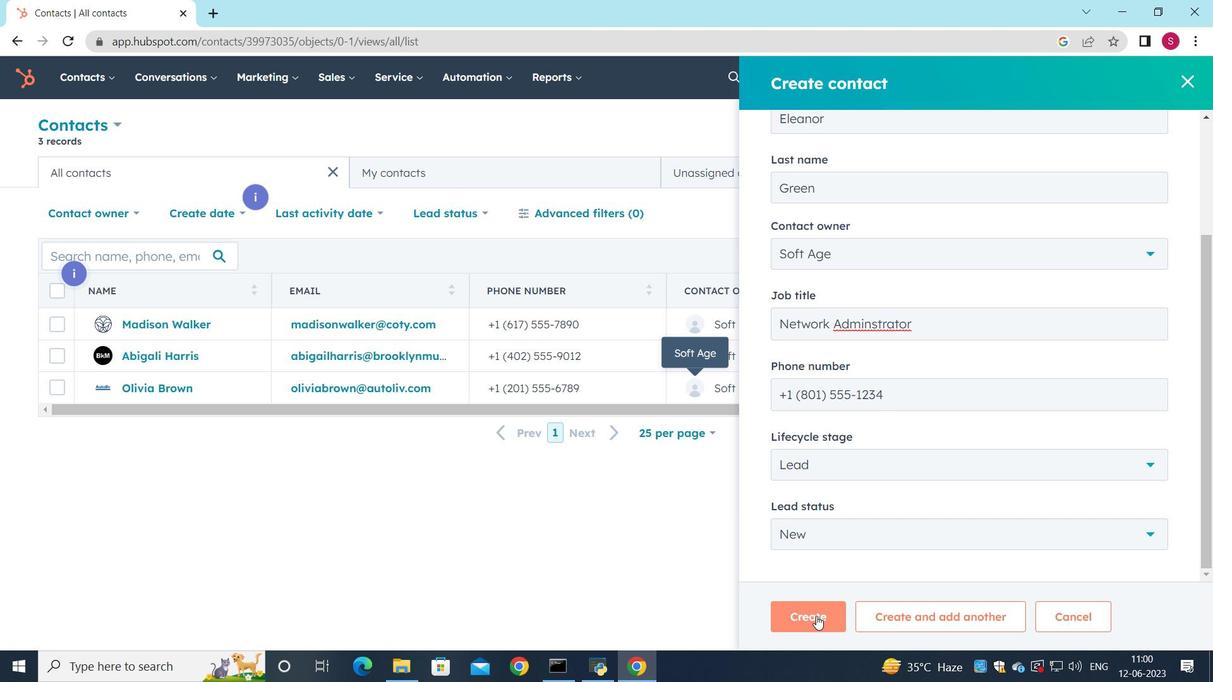 
Action: Mouse moved to (852, 505)
Screenshot: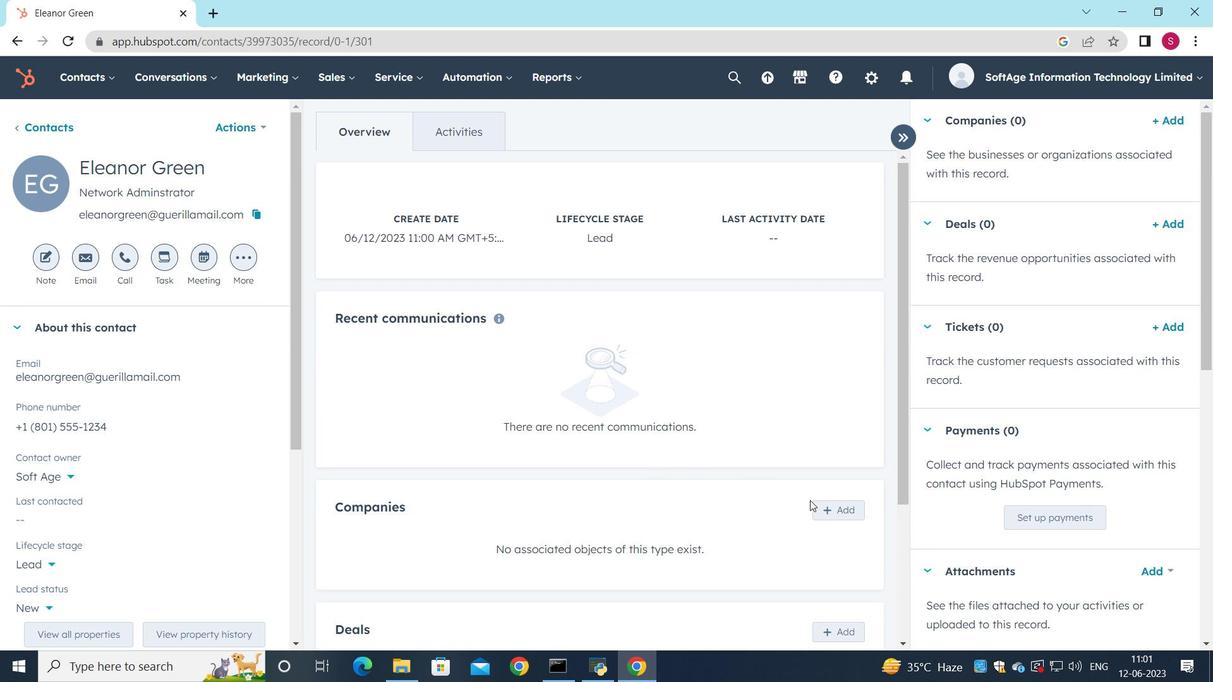 
Action: Mouse pressed left at (852, 505)
Screenshot: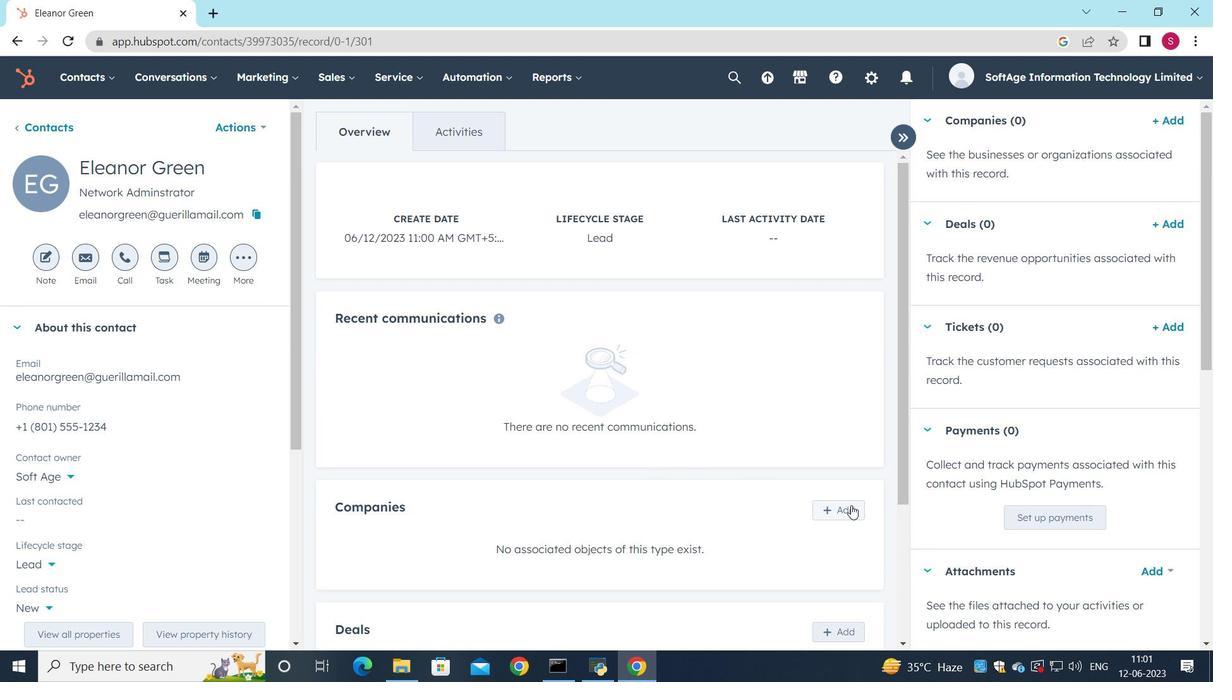 
Action: Mouse moved to (906, 171)
Screenshot: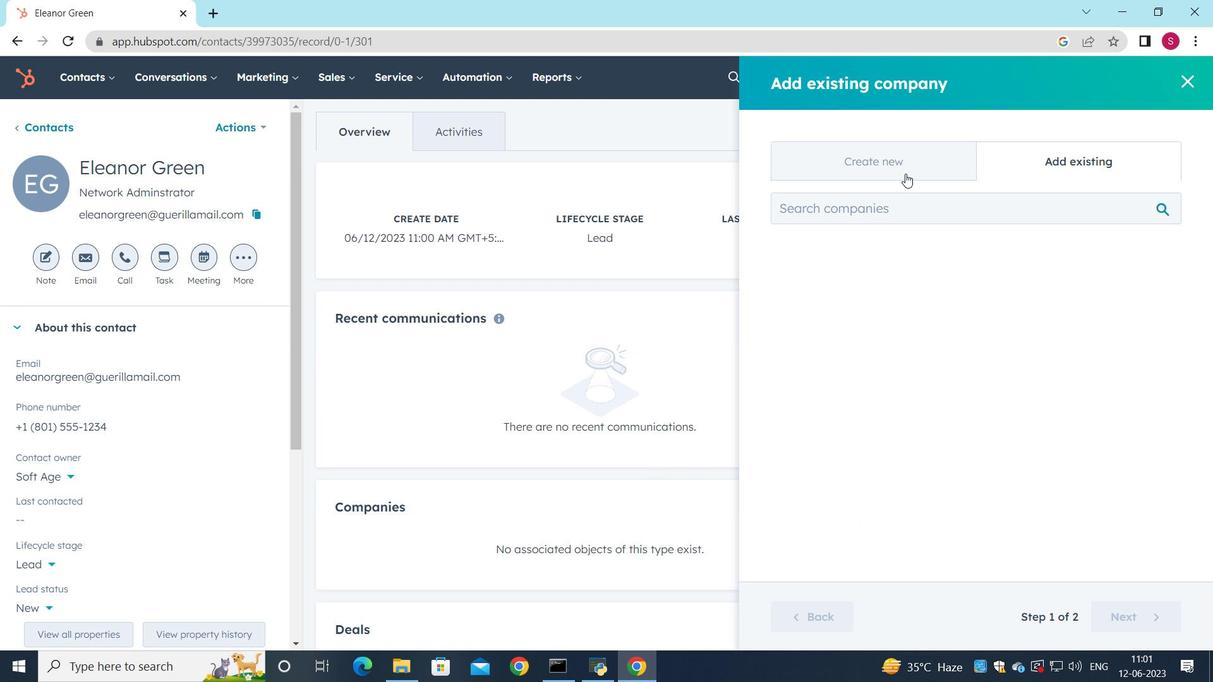 
Action: Mouse pressed left at (906, 171)
Screenshot: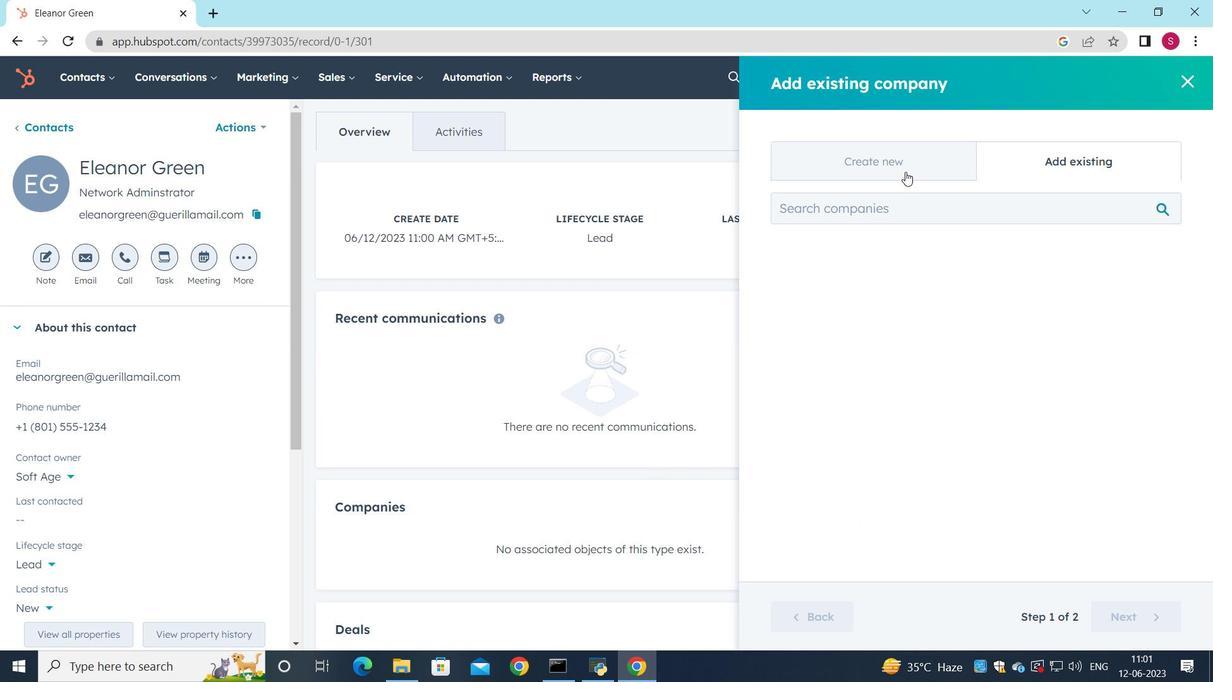 
Action: Mouse moved to (910, 250)
Screenshot: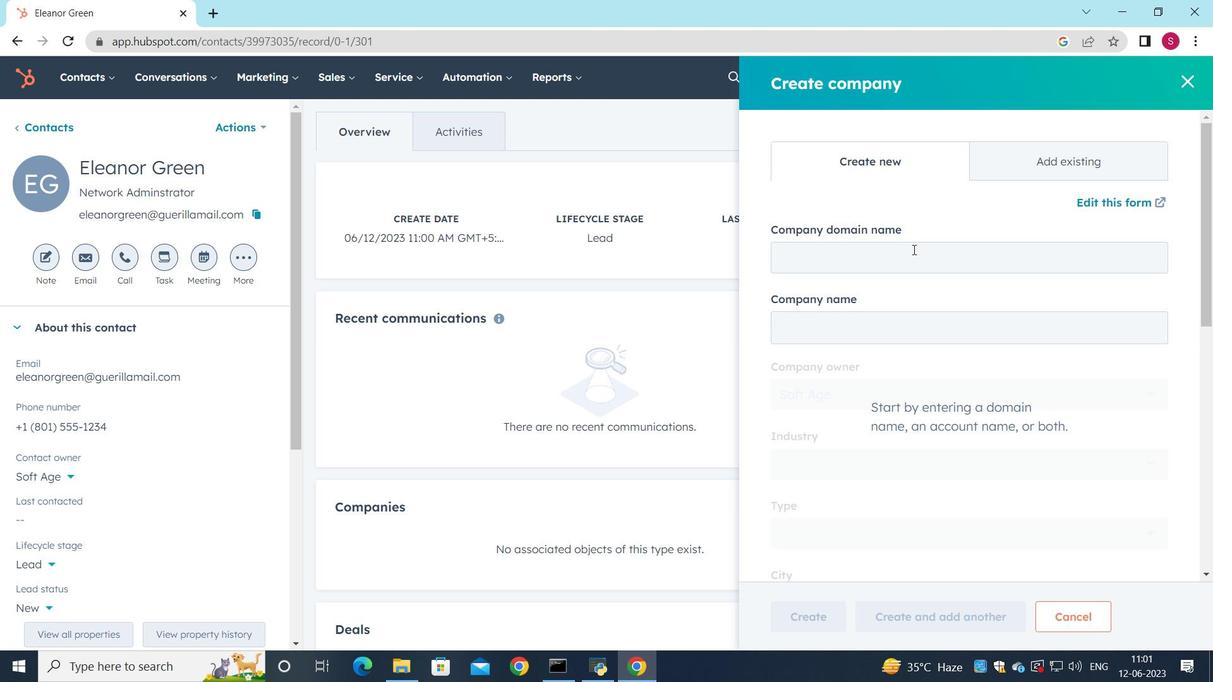 
Action: Mouse pressed left at (910, 250)
Screenshot: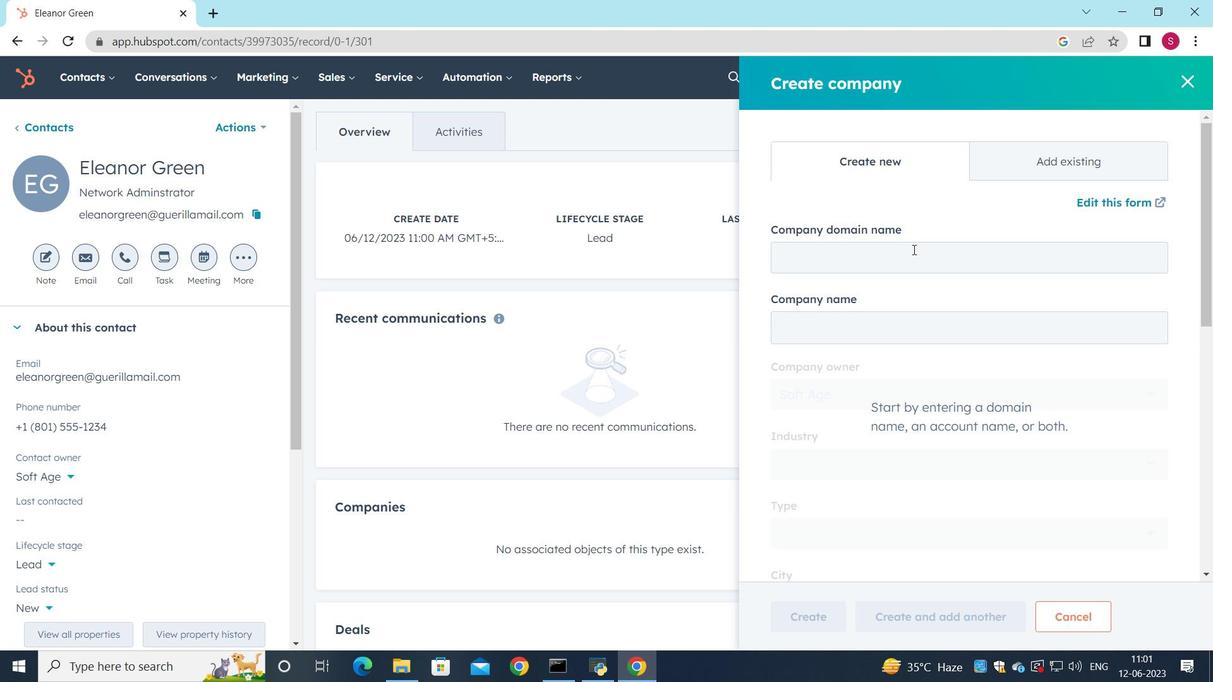 
Action: Key pressed www.phillipd<Key.backspace>s66.comm
Screenshot: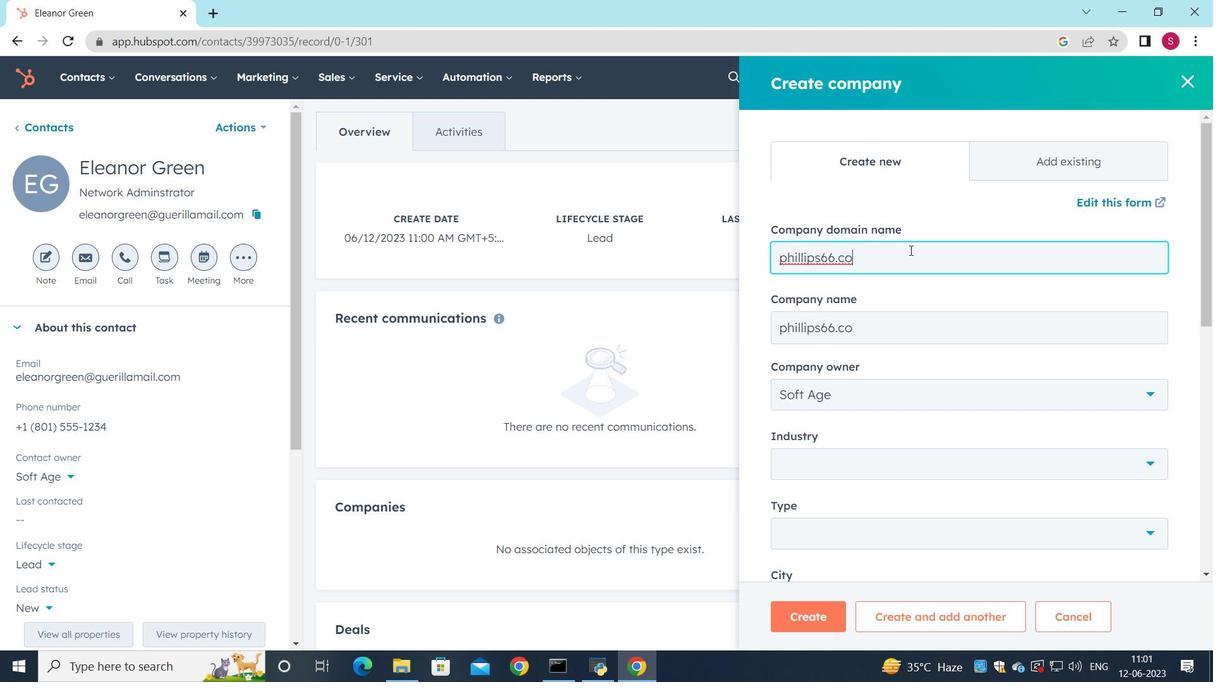 
Action: Mouse moved to (952, 386)
Screenshot: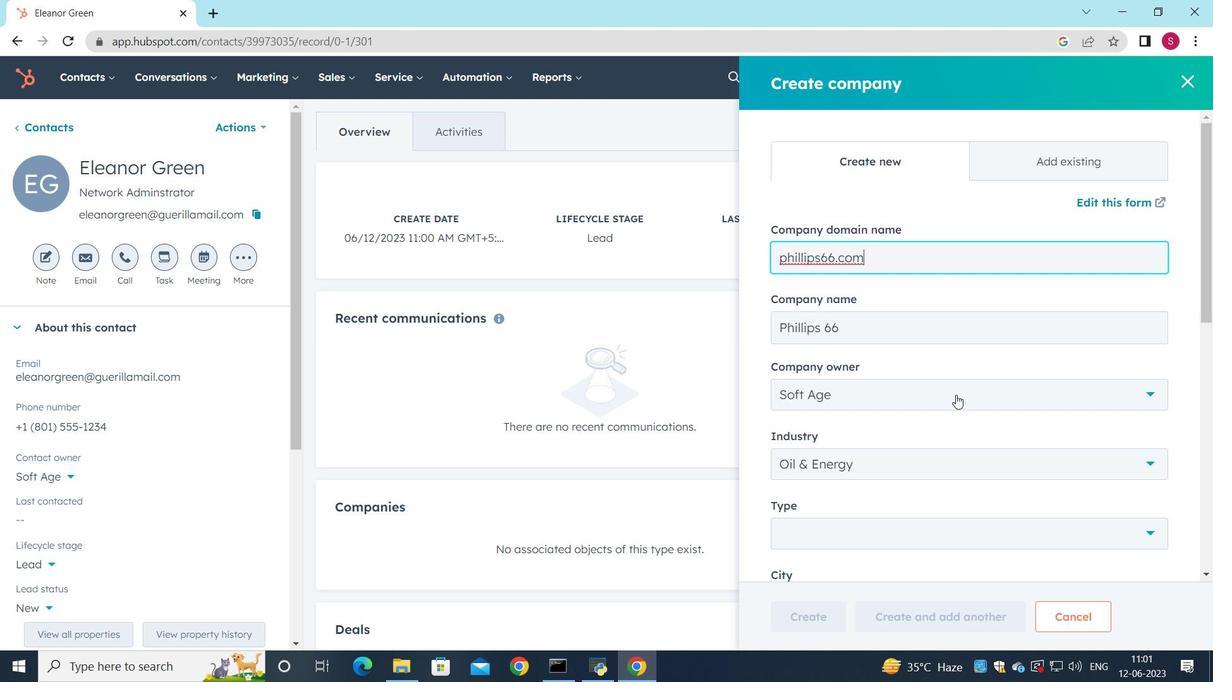 
Action: Mouse scrolled (952, 386) with delta (0, 0)
Screenshot: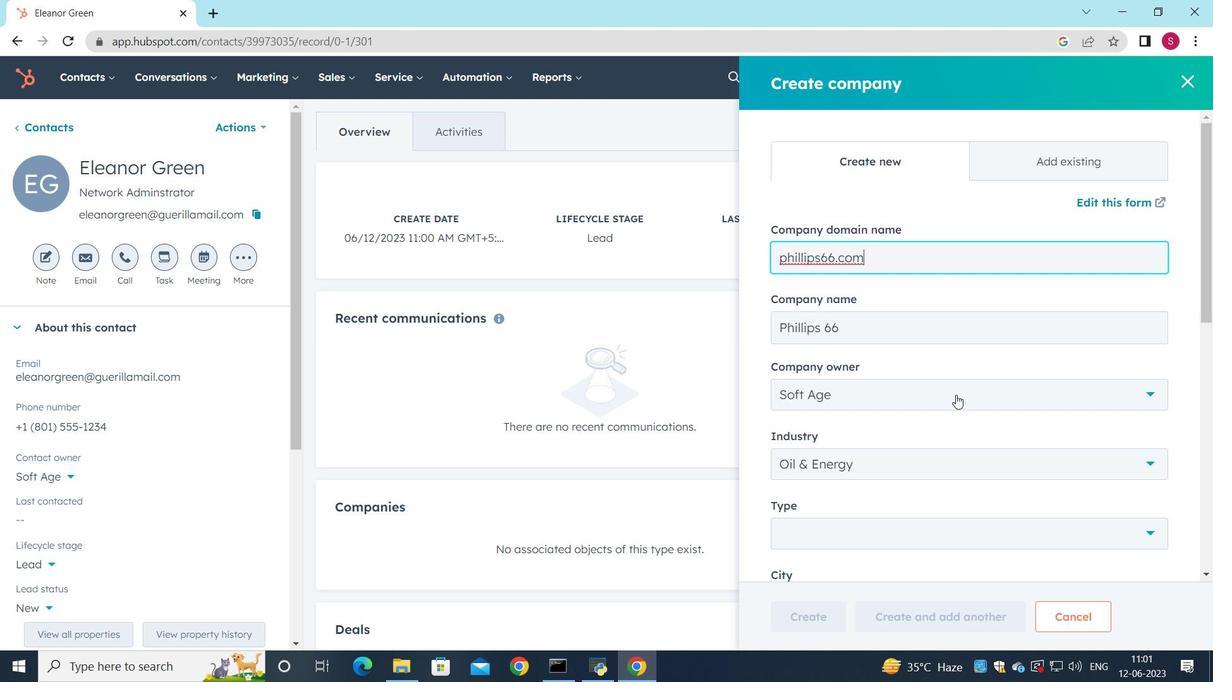 
Action: Mouse scrolled (952, 386) with delta (0, 0)
Screenshot: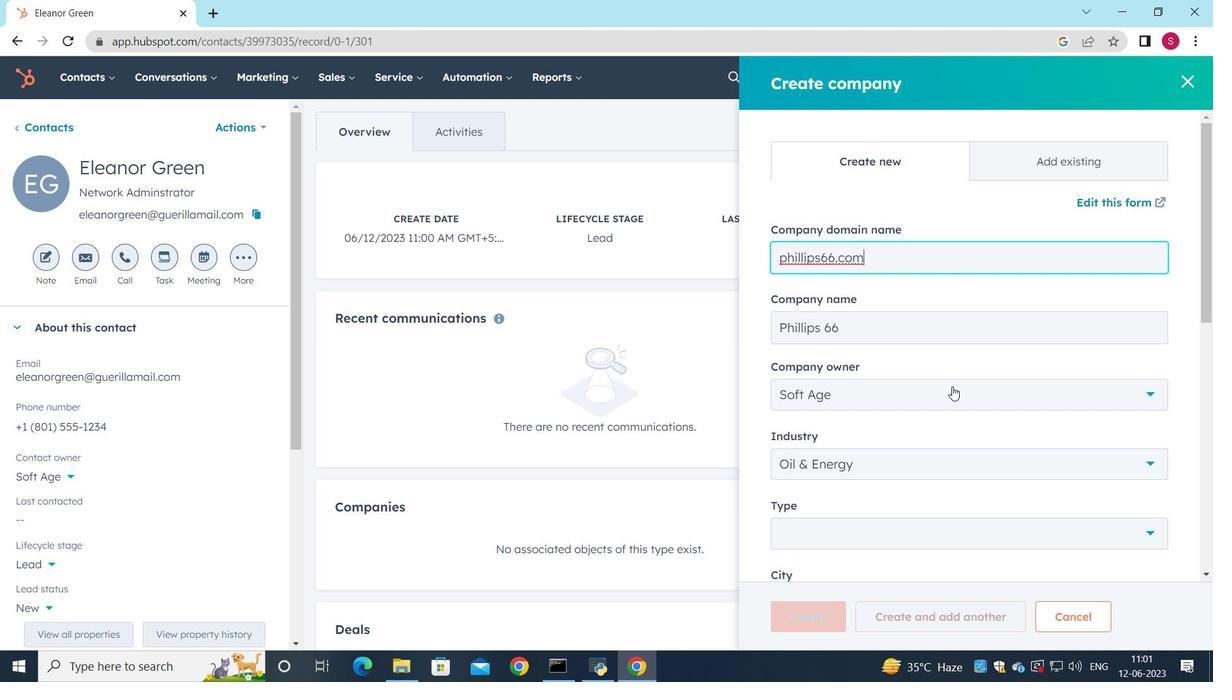 
Action: Mouse scrolled (952, 386) with delta (0, 0)
Screenshot: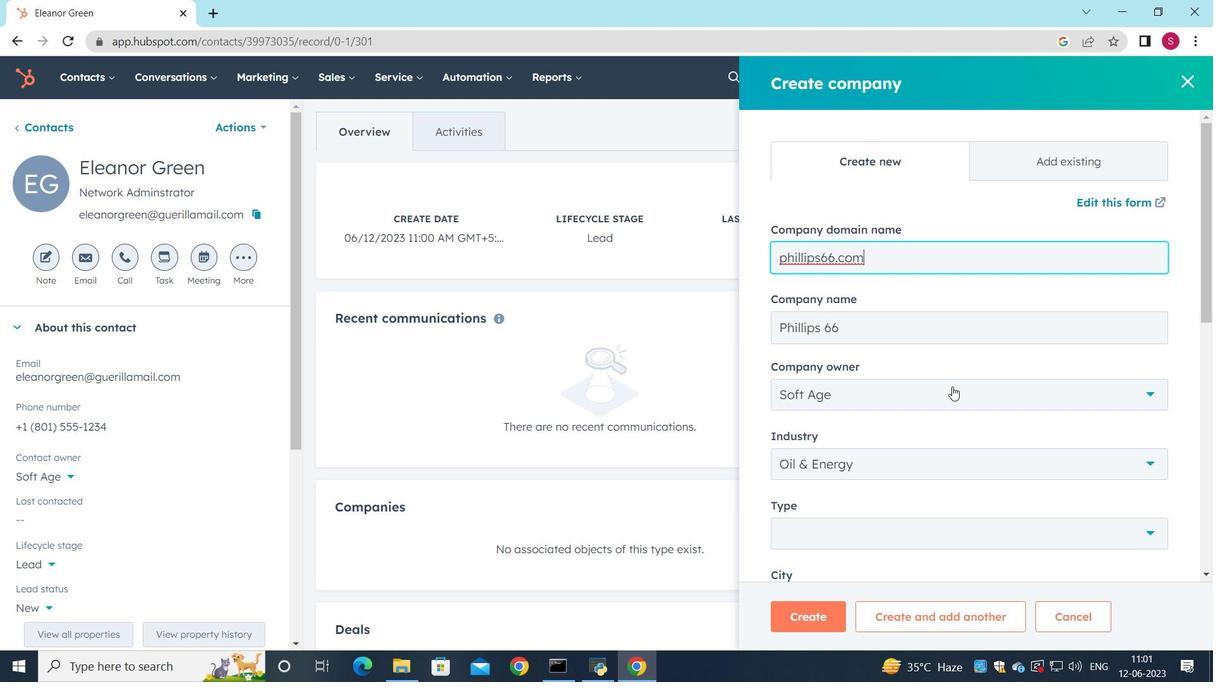 
Action: Mouse moved to (1146, 285)
Screenshot: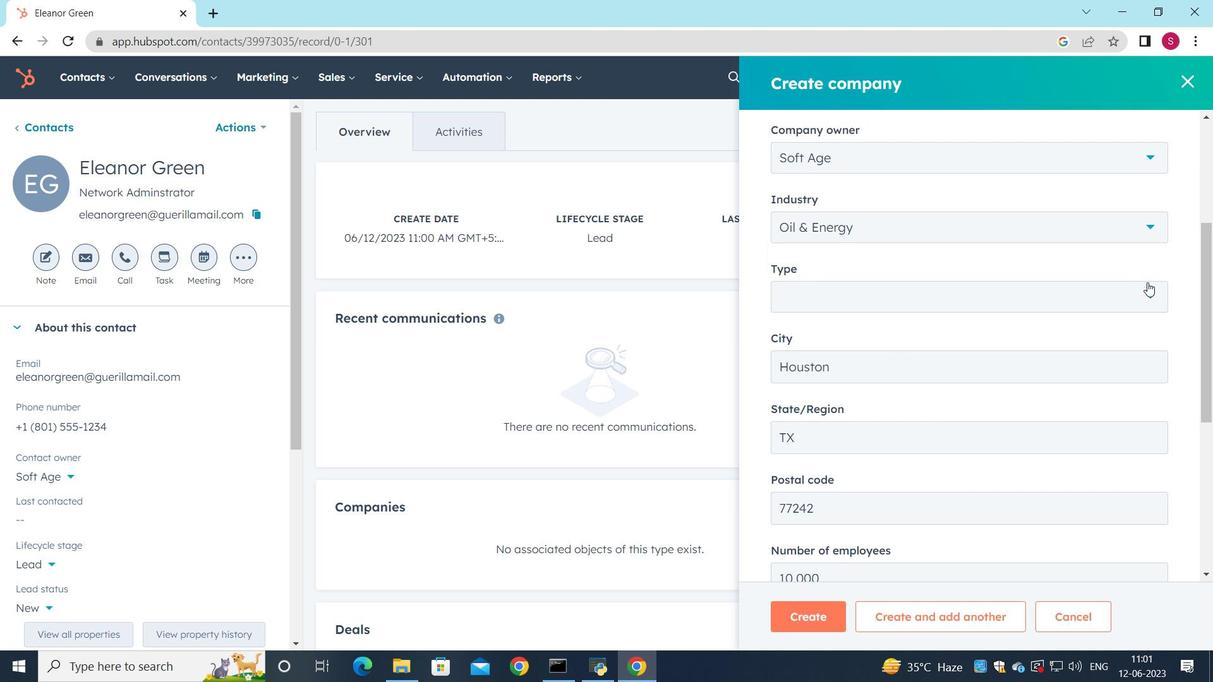 
Action: Mouse pressed left at (1146, 285)
Screenshot: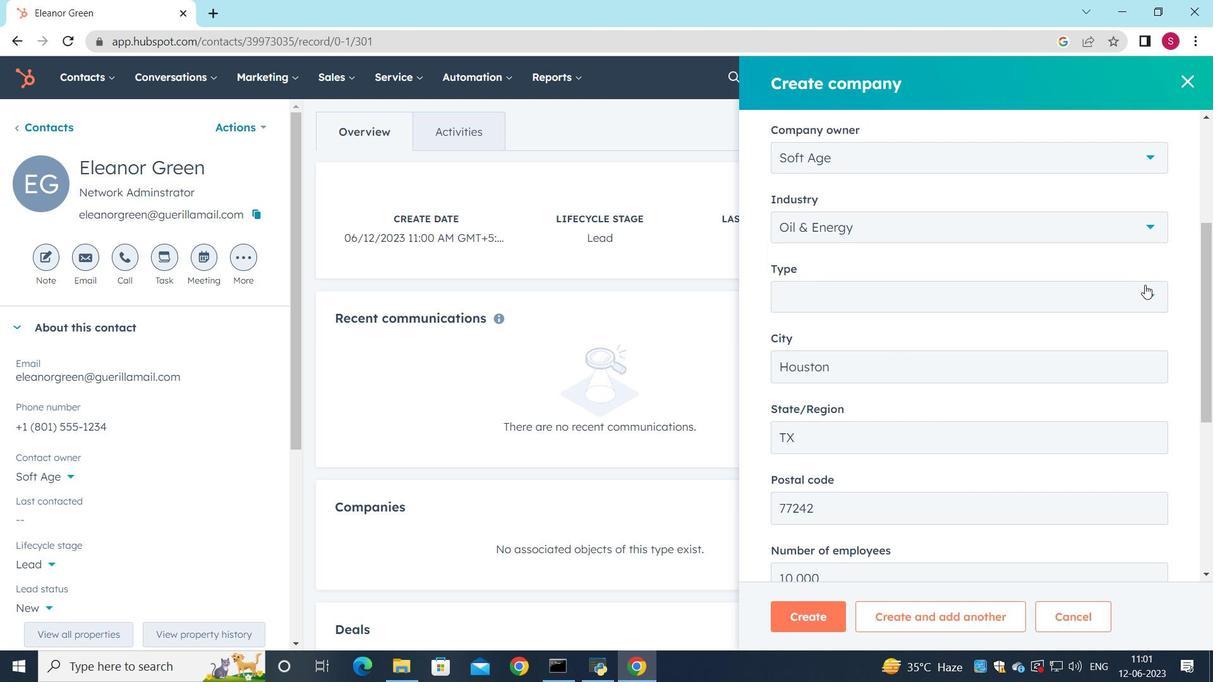 
Action: Mouse moved to (957, 363)
Screenshot: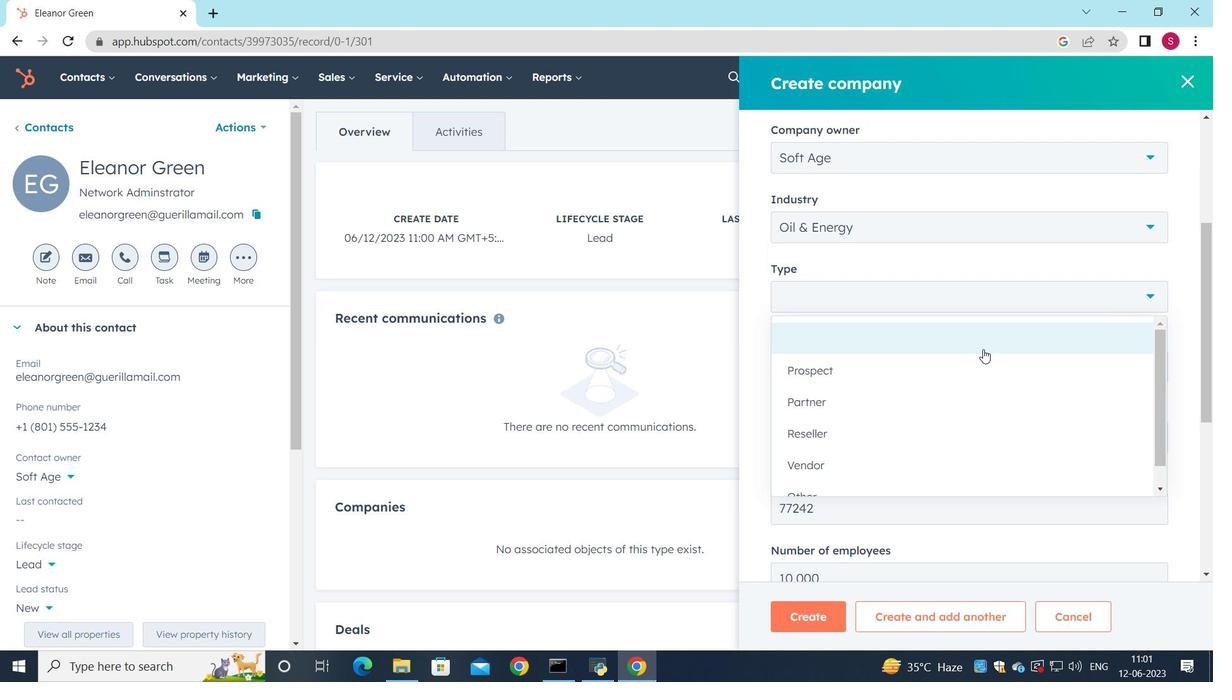 
Action: Mouse pressed left at (957, 363)
Screenshot: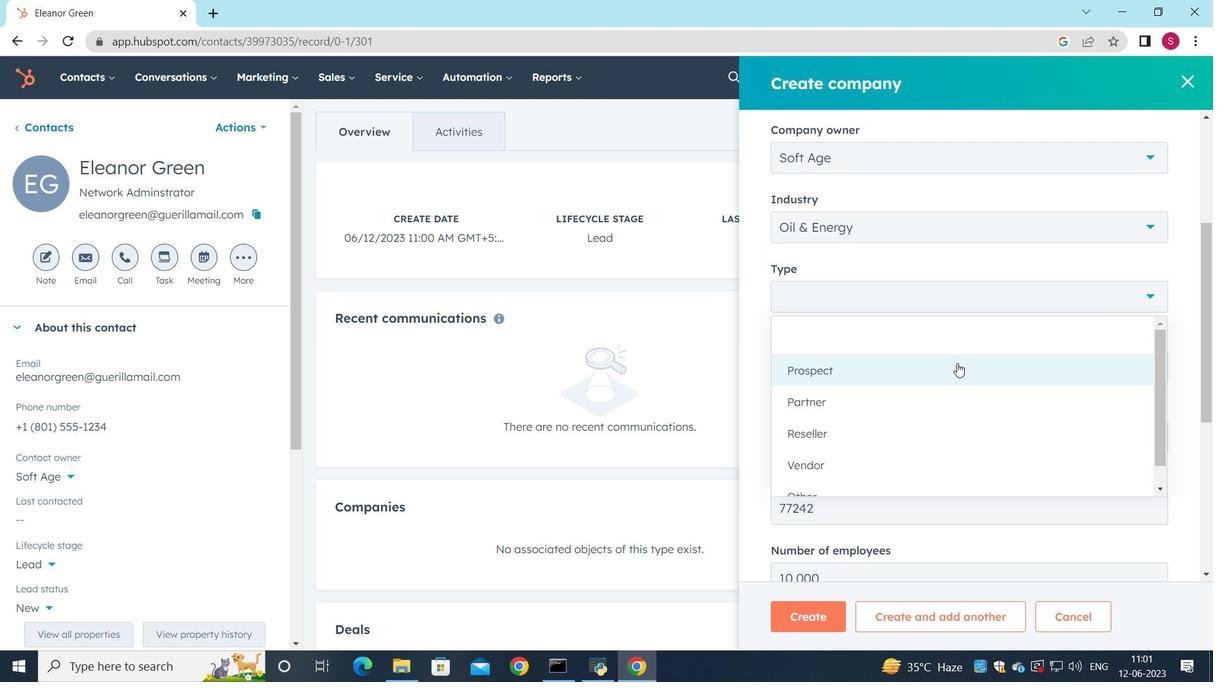 
Action: Mouse scrolled (957, 362) with delta (0, 0)
Screenshot: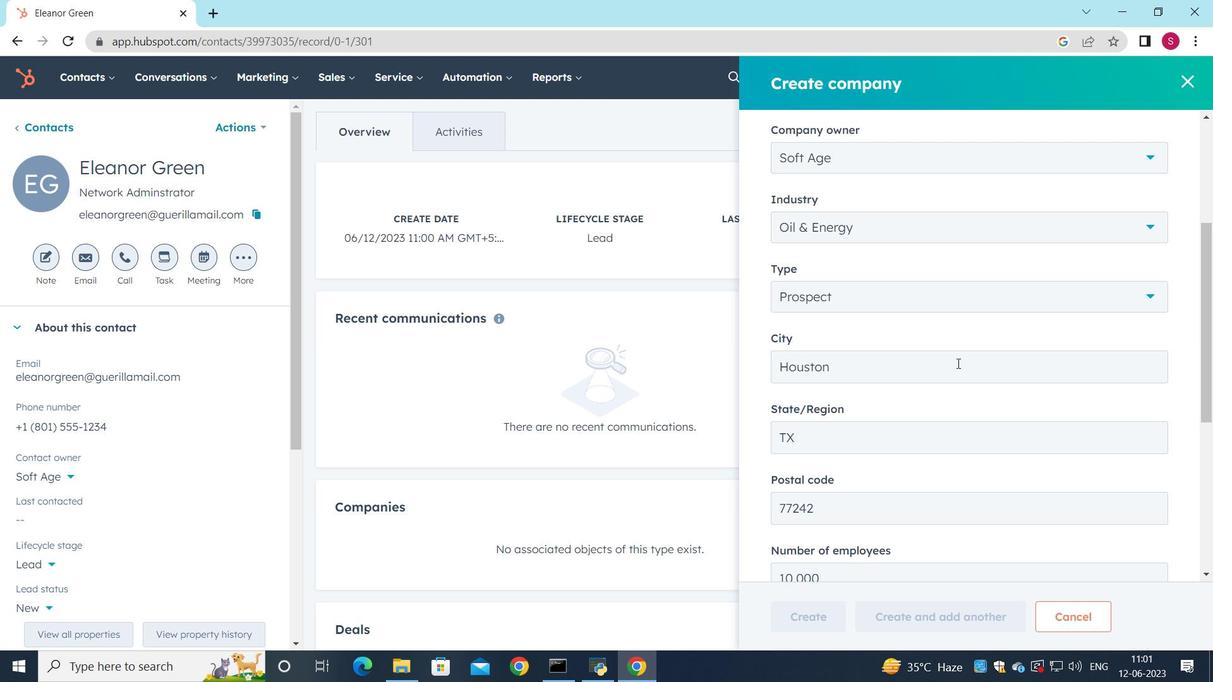 
Action: Mouse scrolled (957, 362) with delta (0, 0)
Screenshot: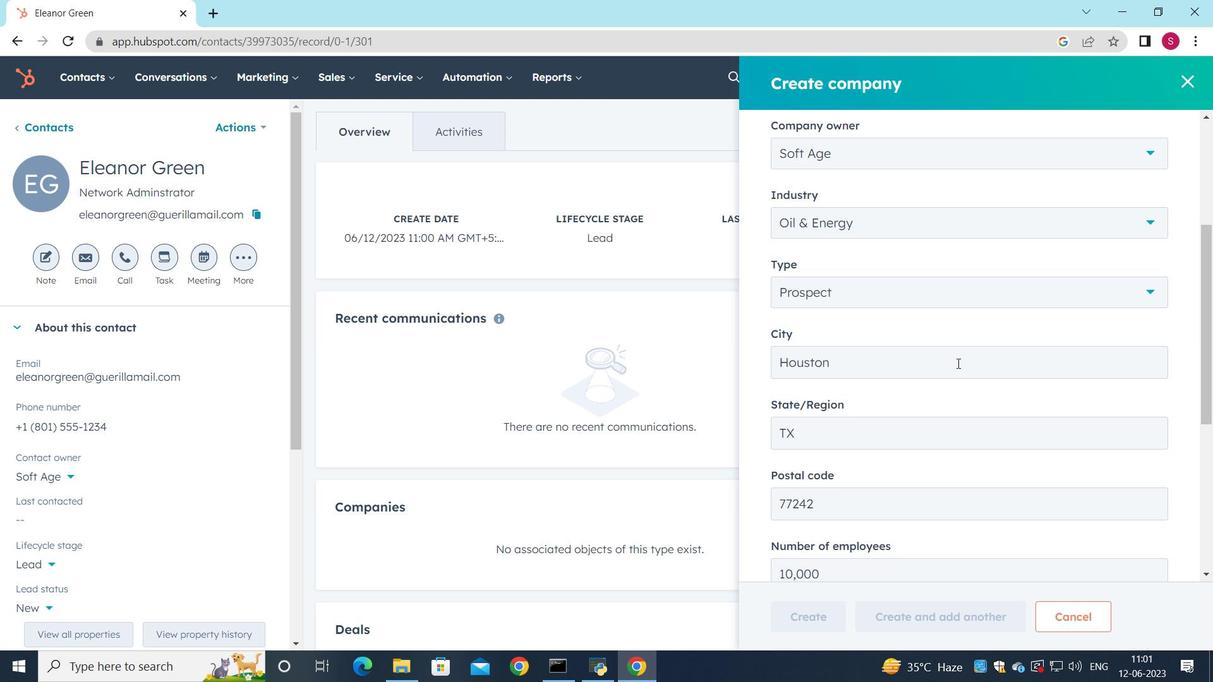 
Action: Mouse scrolled (957, 362) with delta (0, 0)
Screenshot: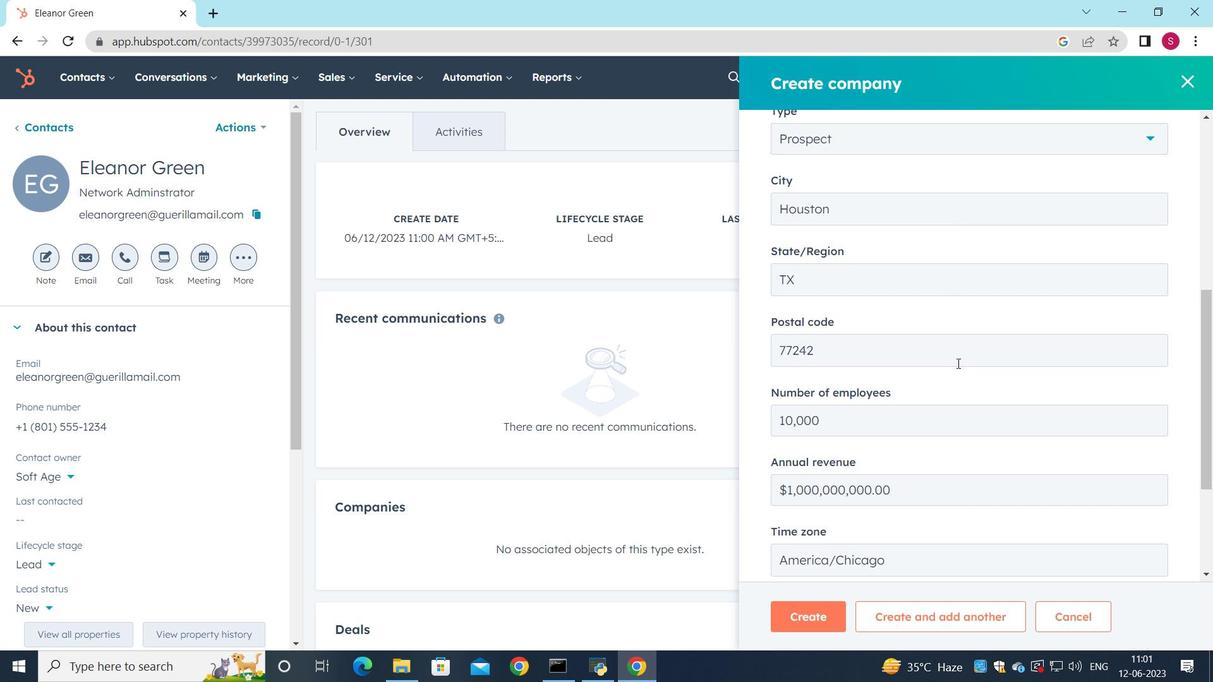
Action: Mouse scrolled (957, 362) with delta (0, 0)
Screenshot: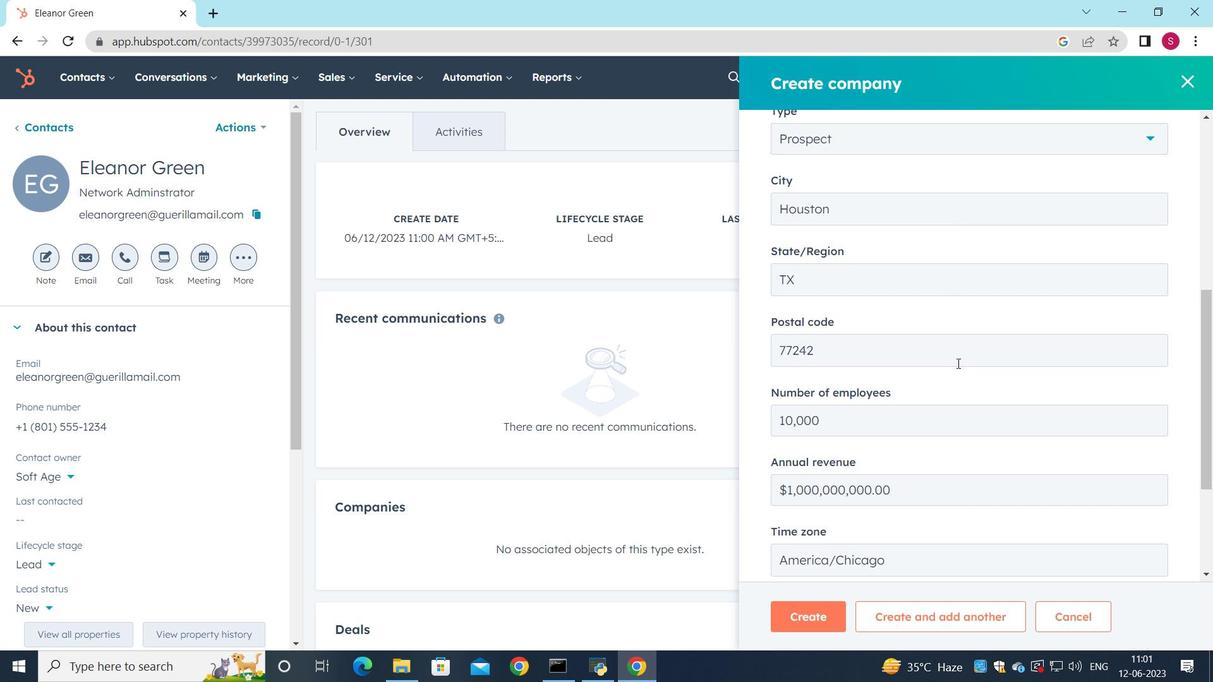 
Action: Mouse scrolled (957, 362) with delta (0, 0)
Screenshot: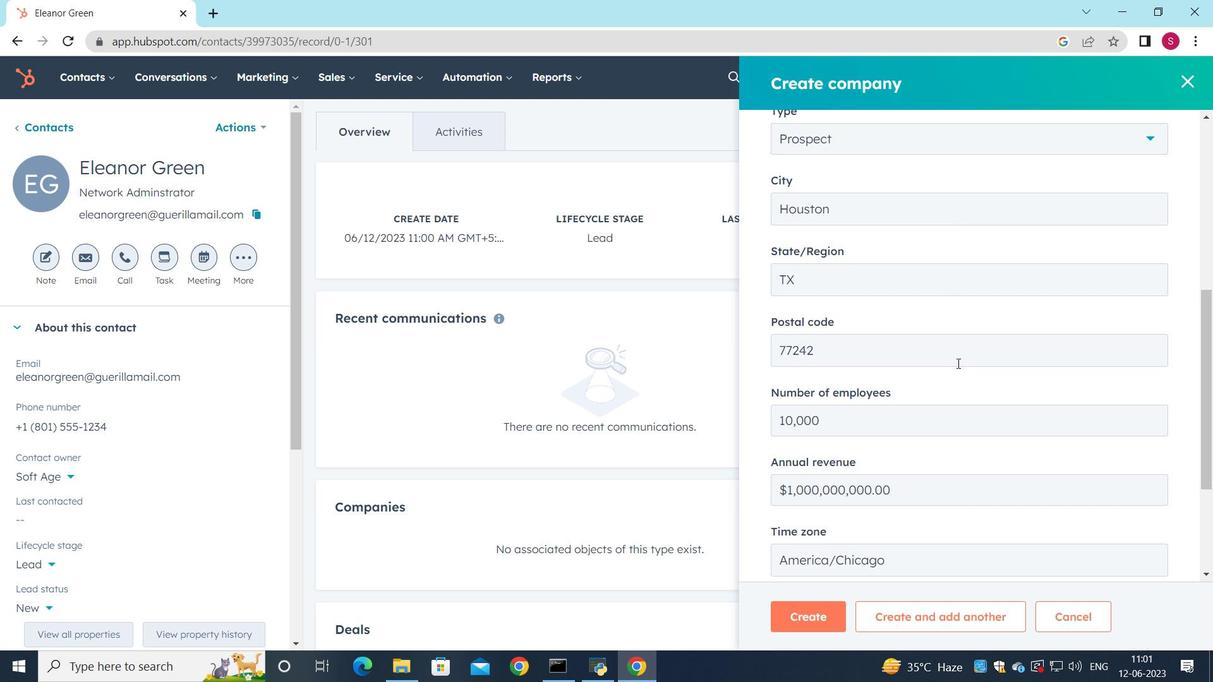 
Action: Mouse scrolled (957, 362) with delta (0, 0)
Screenshot: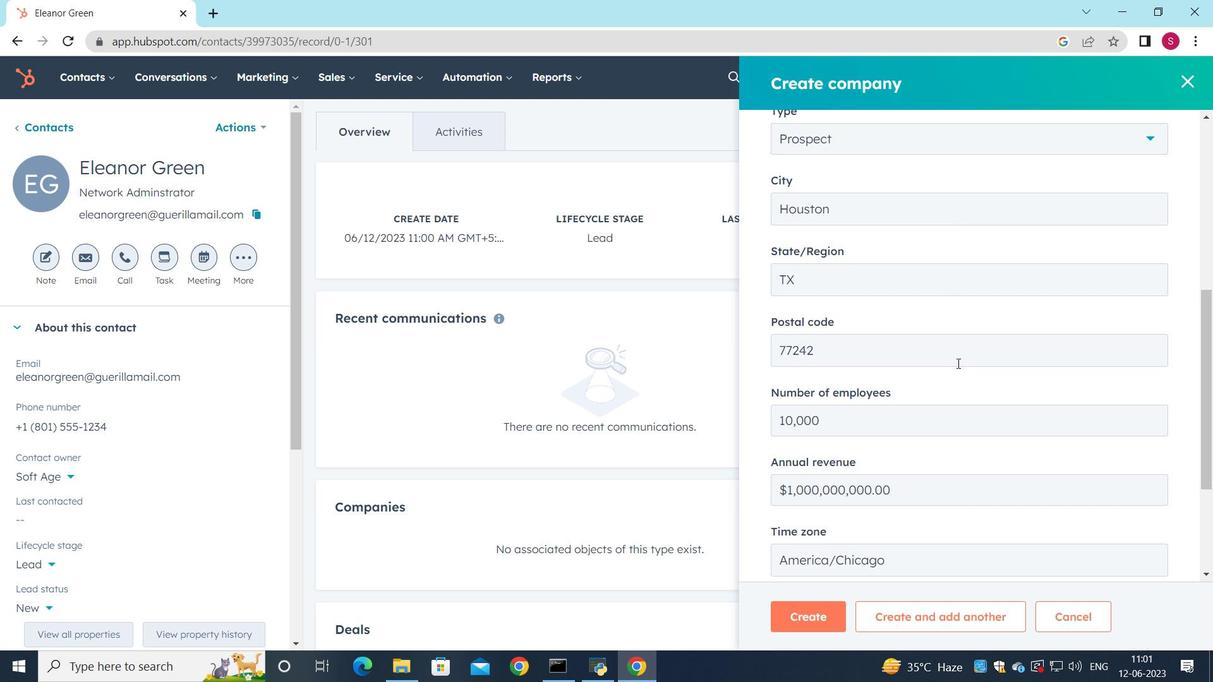 
Action: Mouse moved to (797, 614)
Screenshot: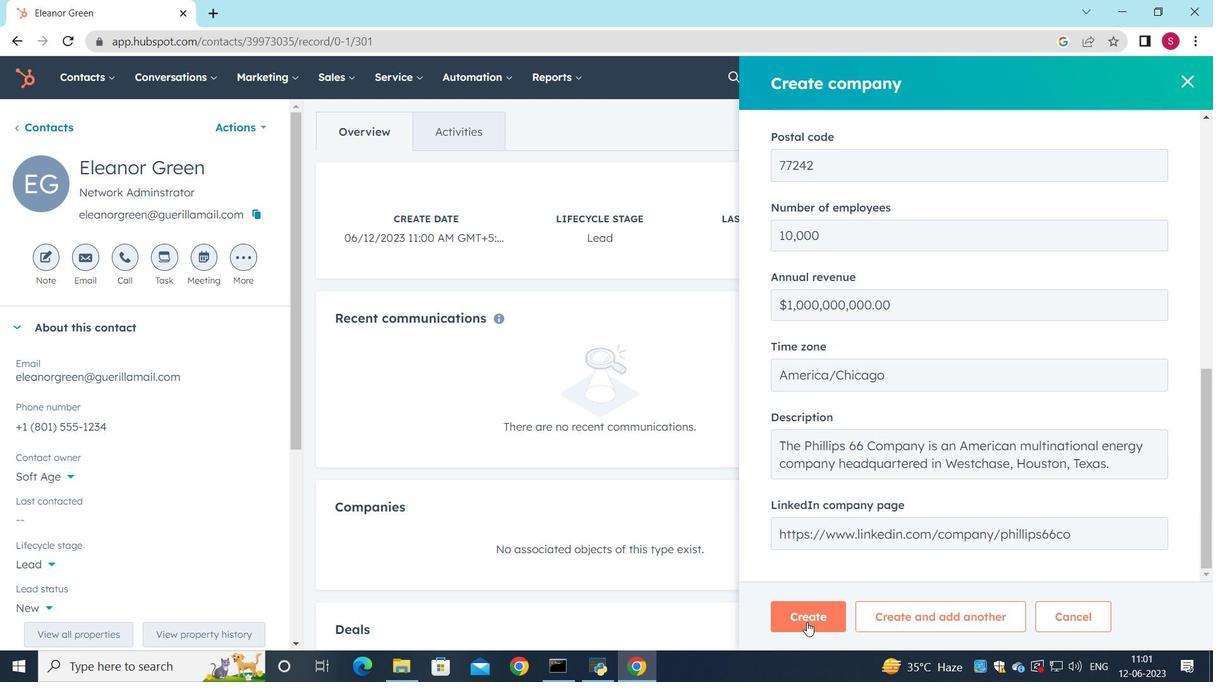 
Action: Mouse pressed left at (797, 614)
Screenshot: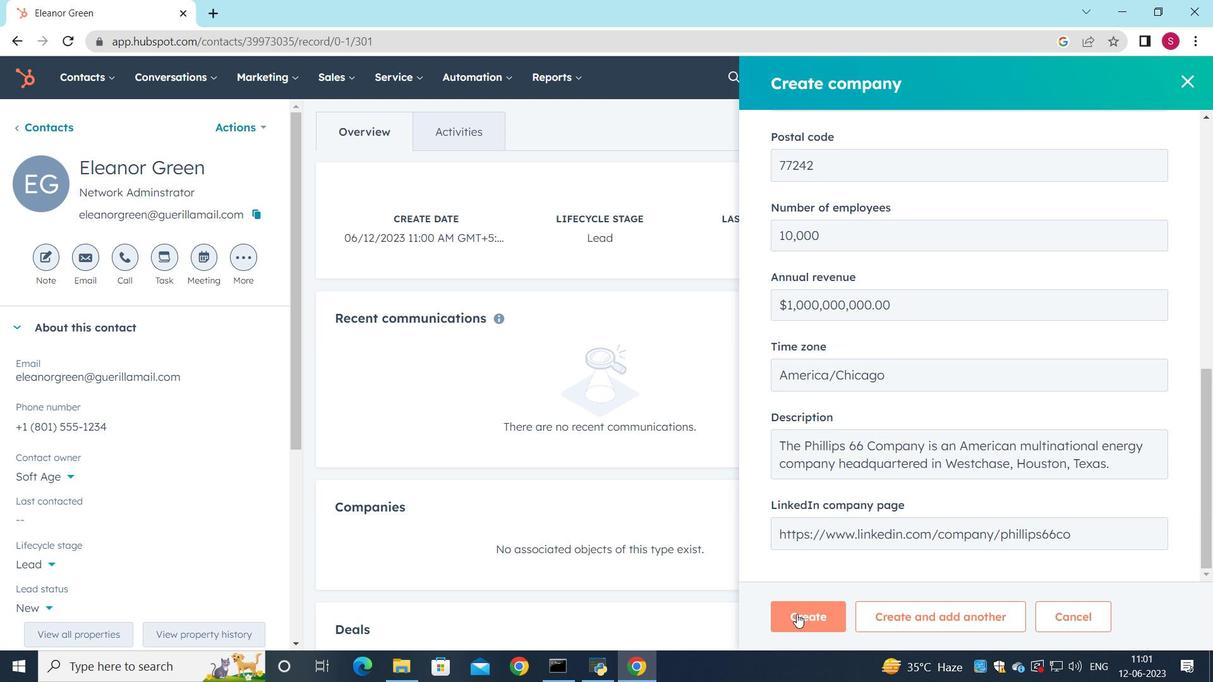 
Action: Mouse moved to (747, 531)
Screenshot: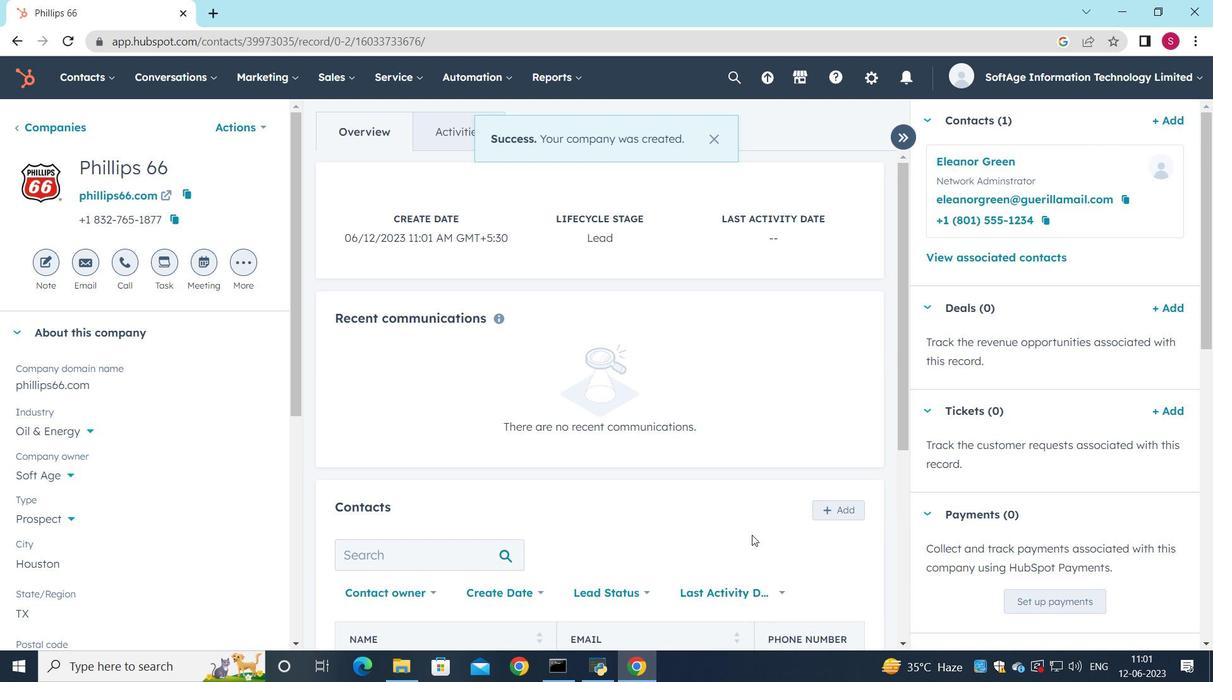 
Action: Mouse scrolled (747, 531) with delta (0, 0)
Screenshot: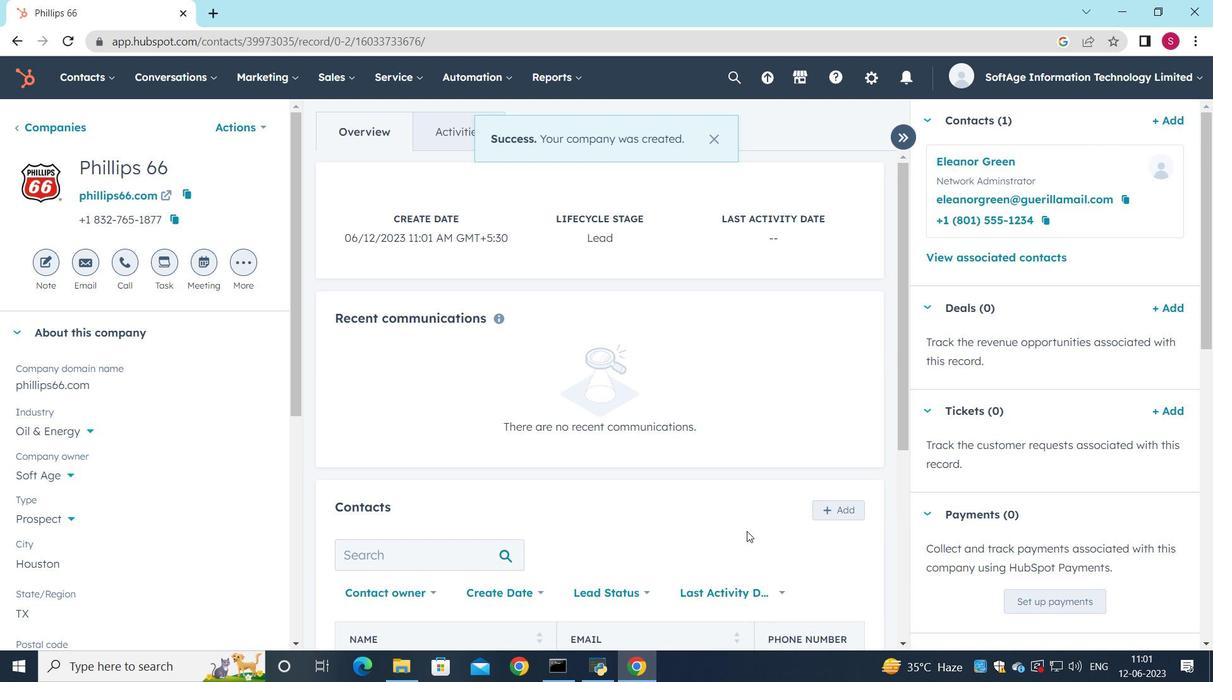 
Action: Mouse scrolled (747, 531) with delta (0, 0)
Screenshot: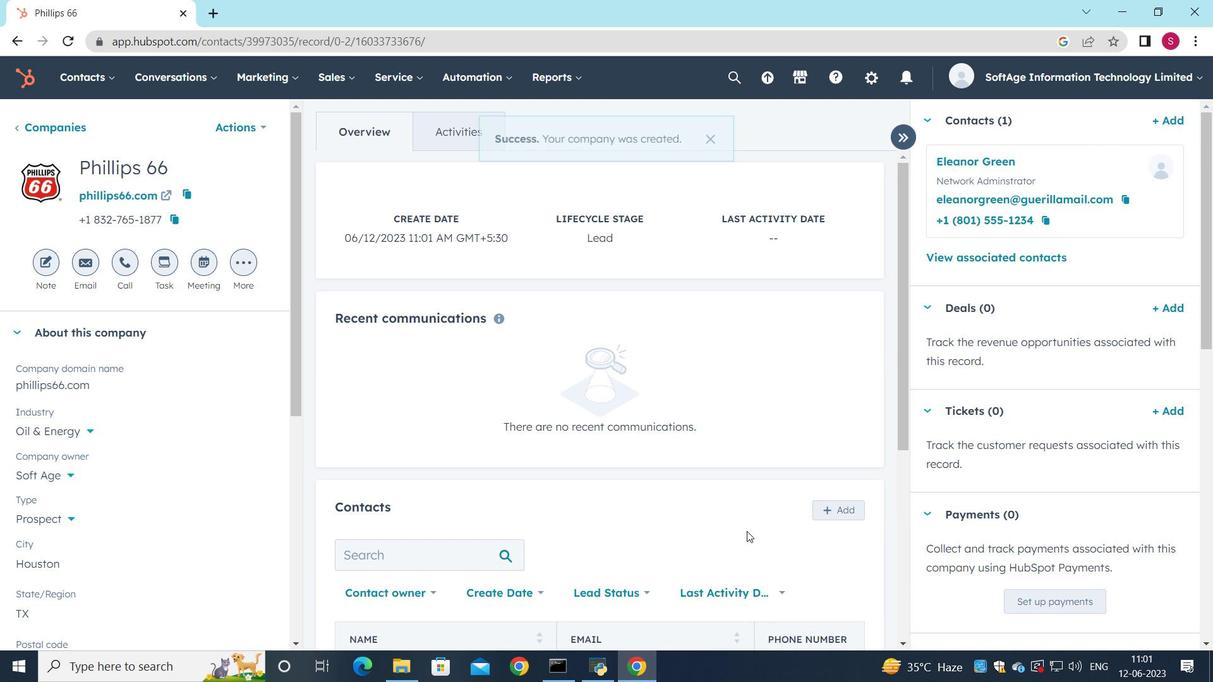 
Action: Mouse moved to (684, 546)
Screenshot: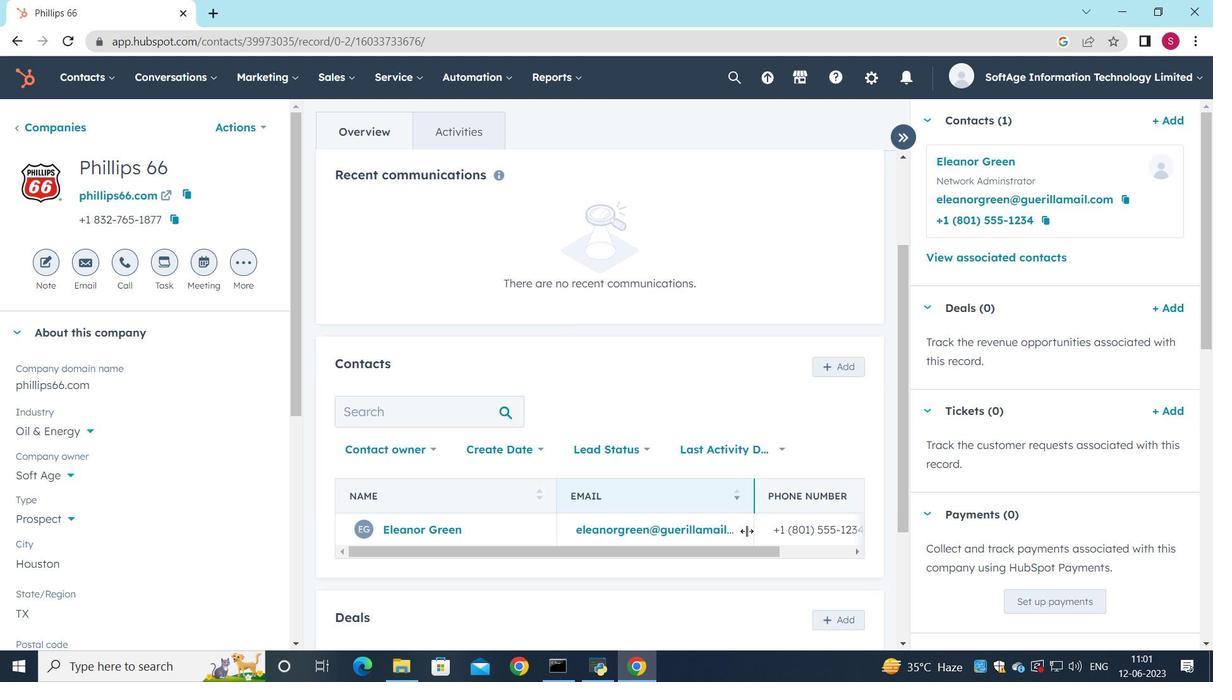 
Action: Mouse scrolled (684, 546) with delta (0, 0)
Screenshot: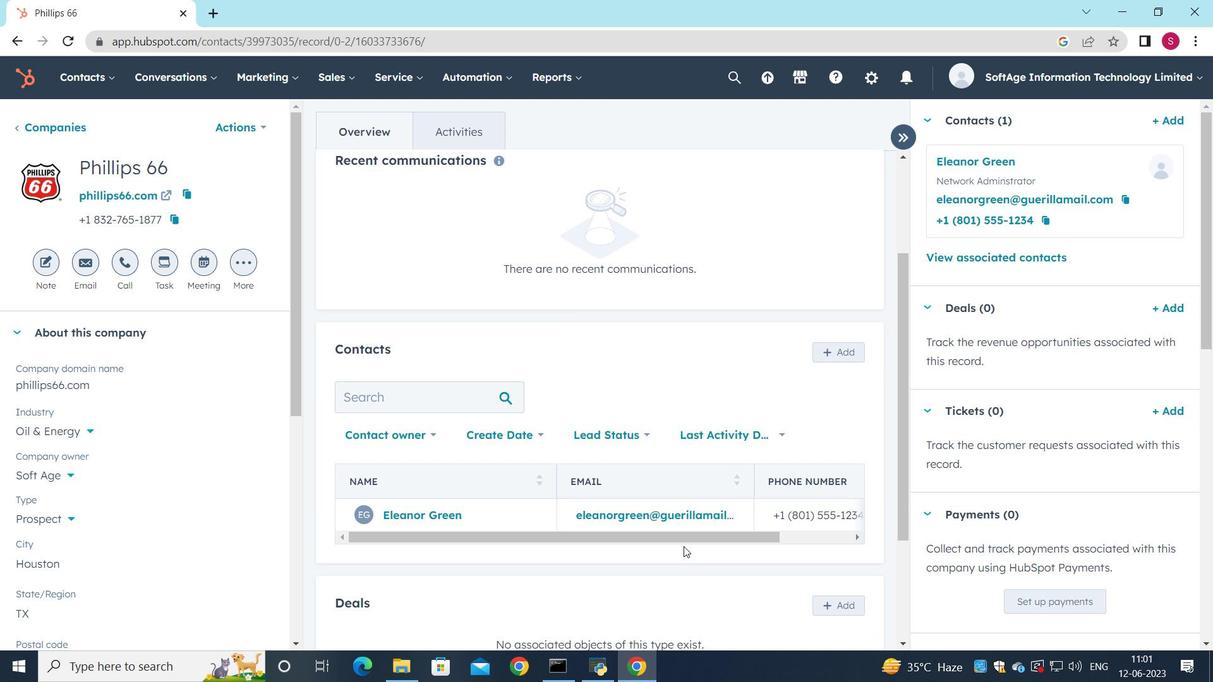 
Action: Mouse scrolled (684, 546) with delta (0, 0)
Screenshot: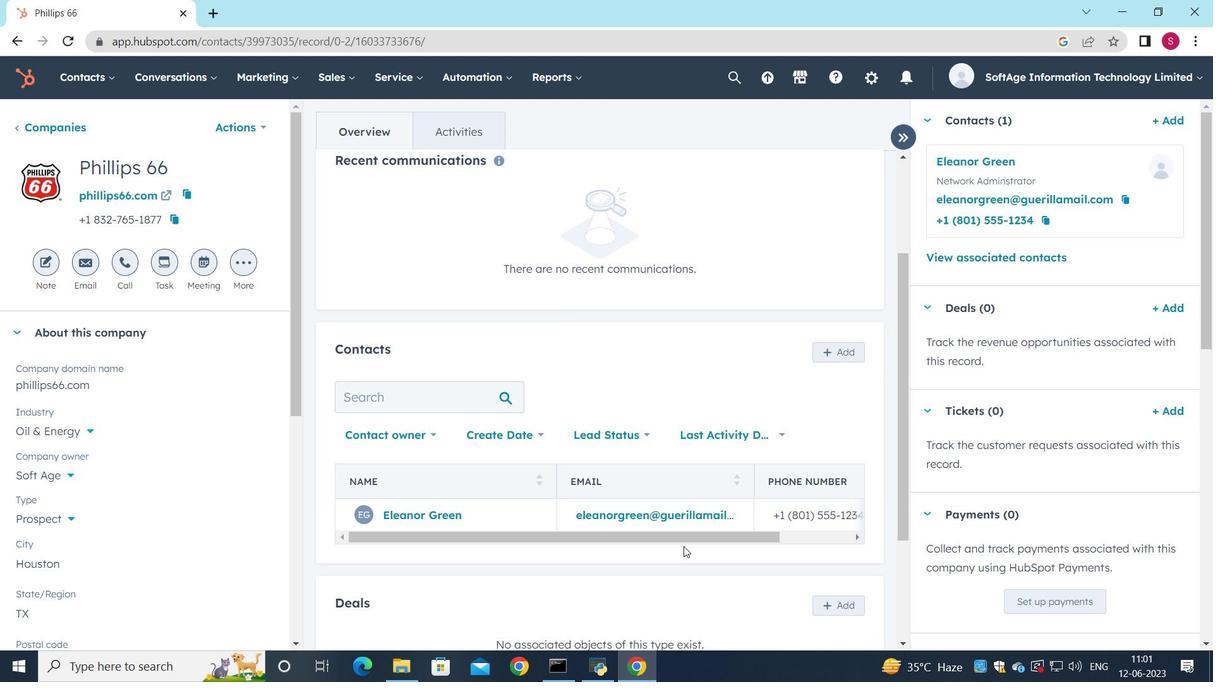 
Action: Mouse scrolled (684, 546) with delta (0, 0)
Screenshot: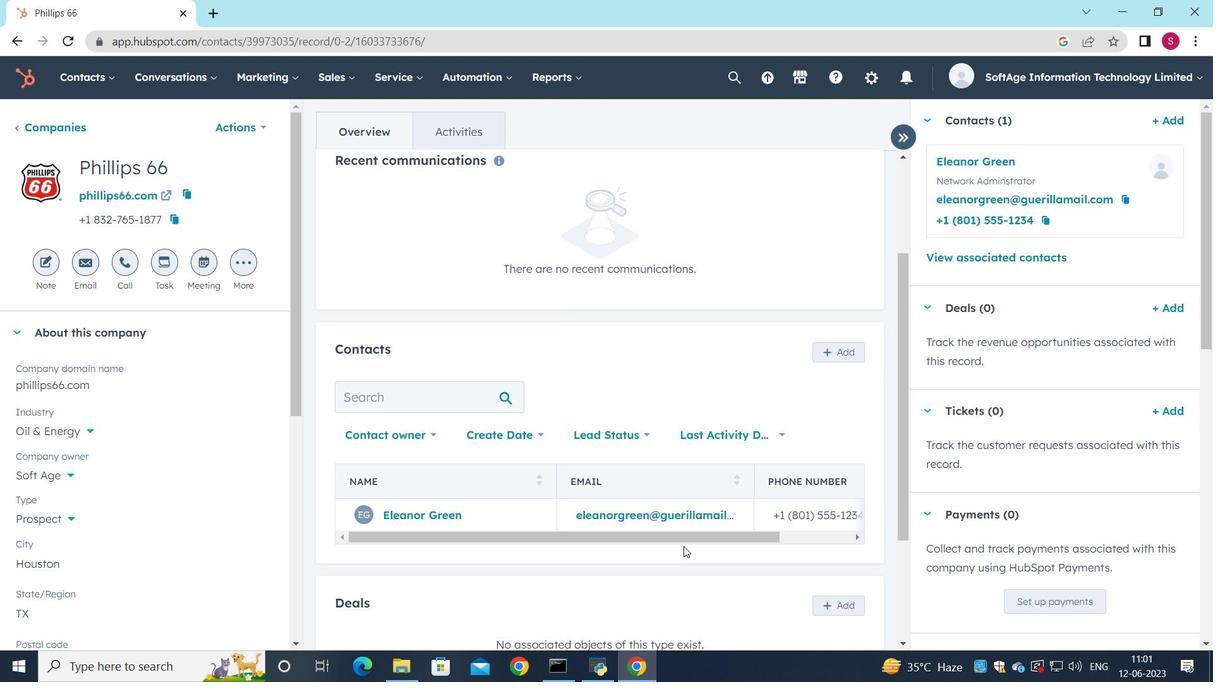 
Action: Mouse scrolled (684, 546) with delta (0, 0)
Screenshot: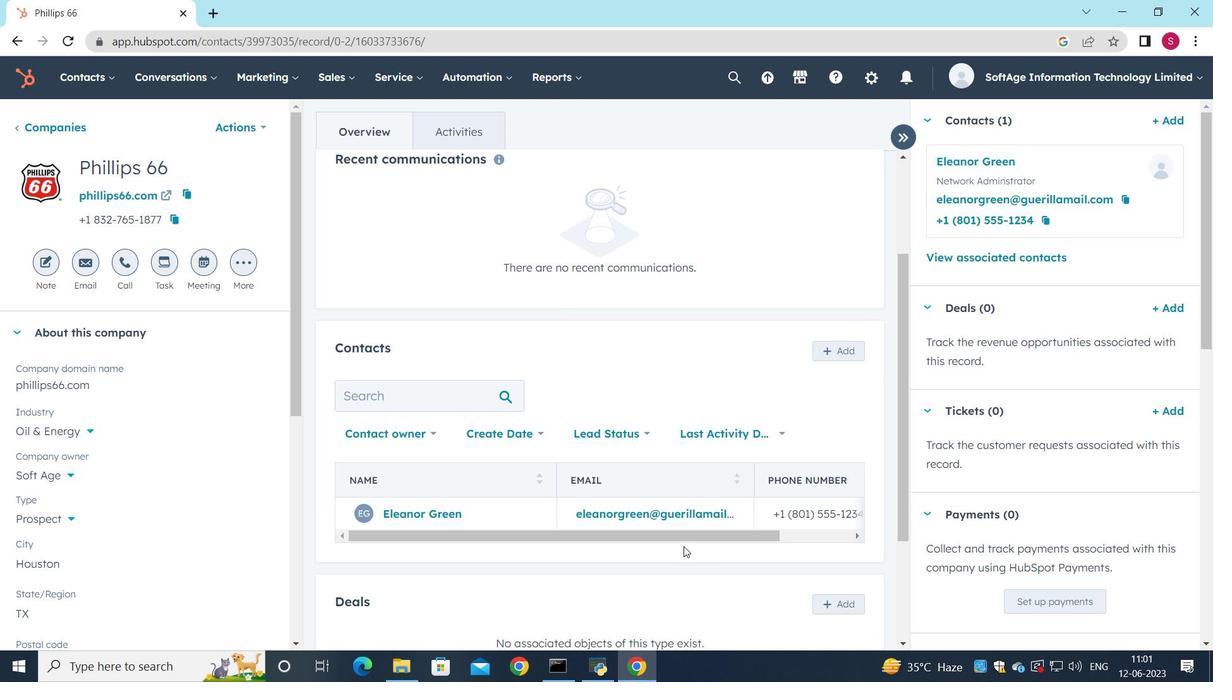 
Action: Mouse scrolled (684, 547) with delta (0, 0)
Screenshot: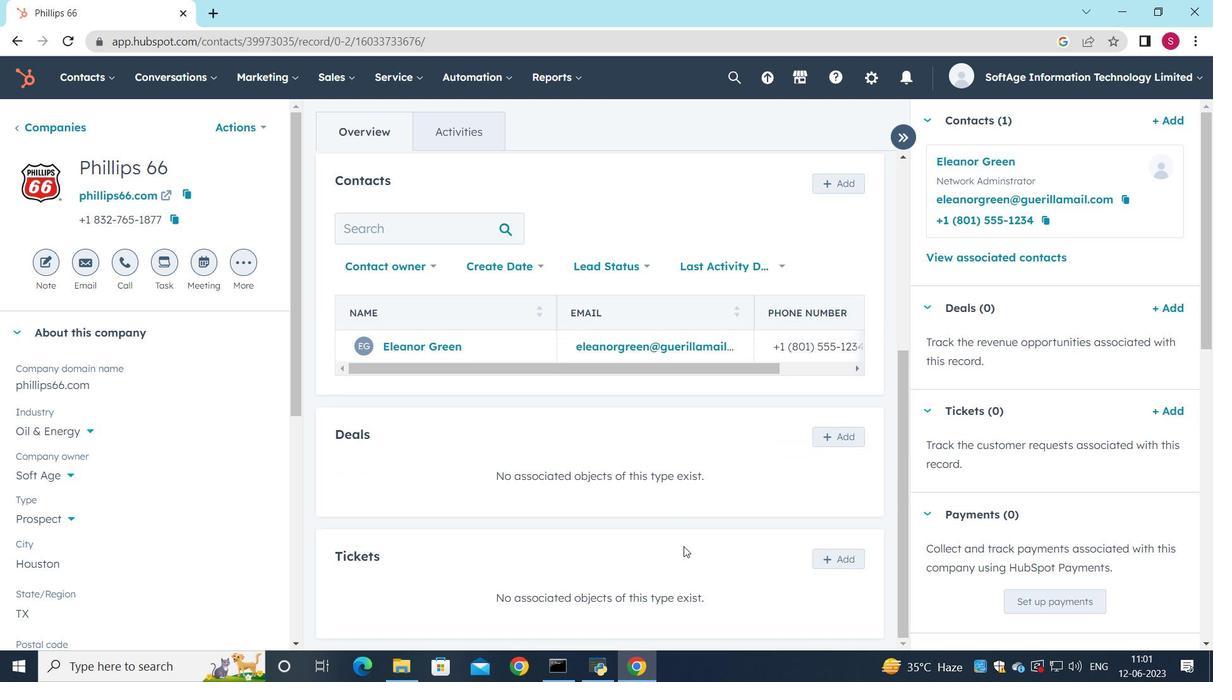 
